 Task: Font style For heading Use Carlito with Light dark cornflower blue 2 colour & bold. font size for heading '18 Pt. 'Change the font style of data to Liberation Sansand font size to  16 Pt. Change the alignment of both headline & data to  Align left. In the sheet  auditingSalesBySKU_2023
Action: Mouse moved to (6, 21)
Screenshot: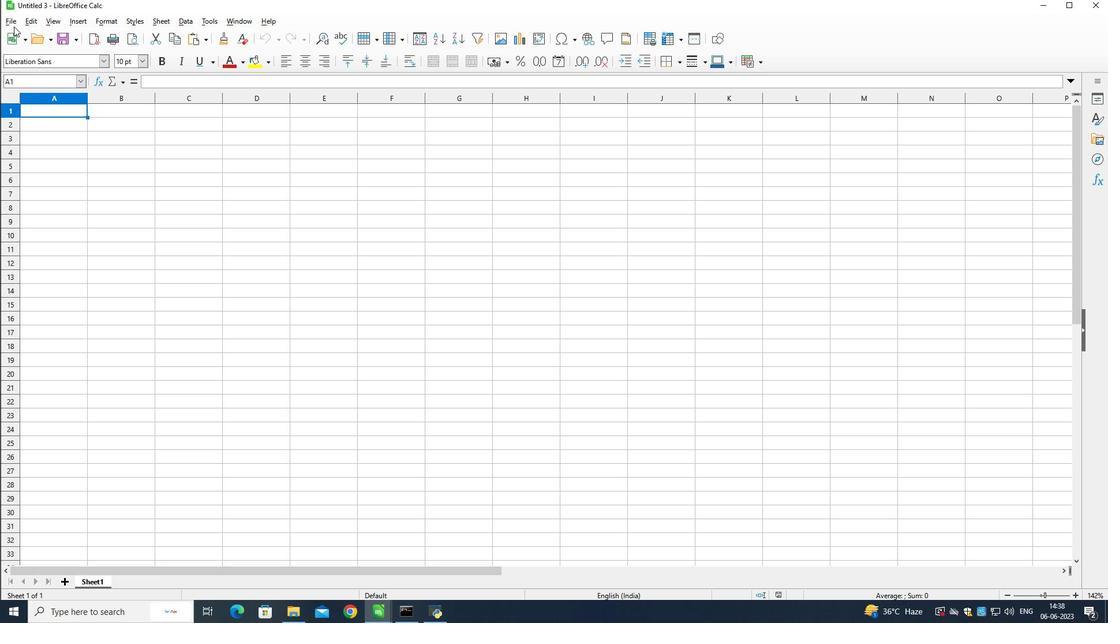 
Action: Mouse pressed left at (6, 21)
Screenshot: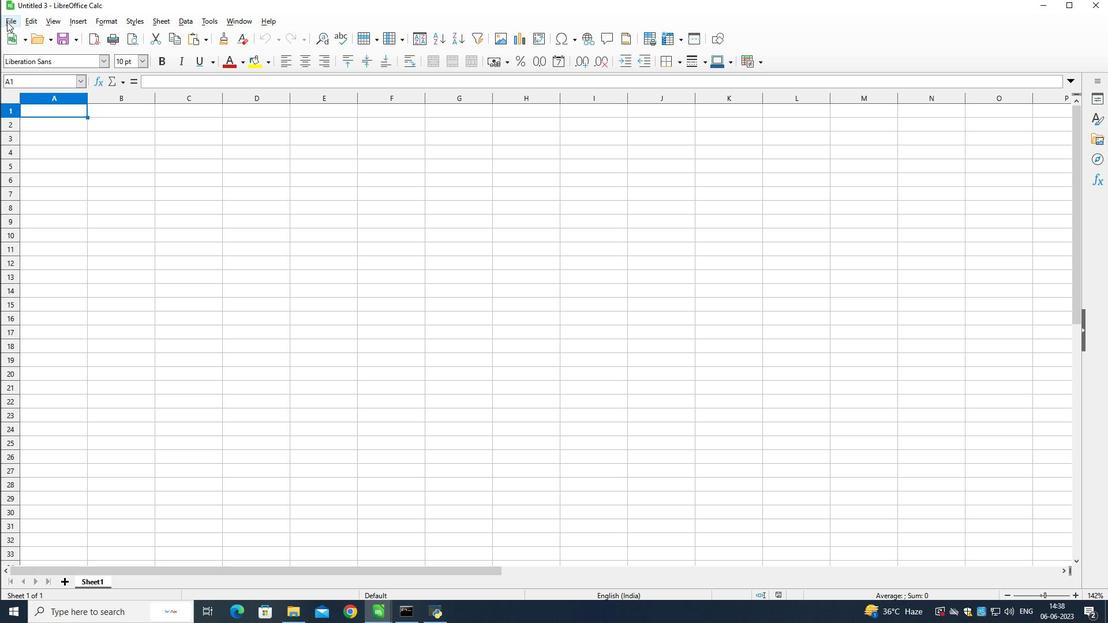 
Action: Mouse moved to (47, 137)
Screenshot: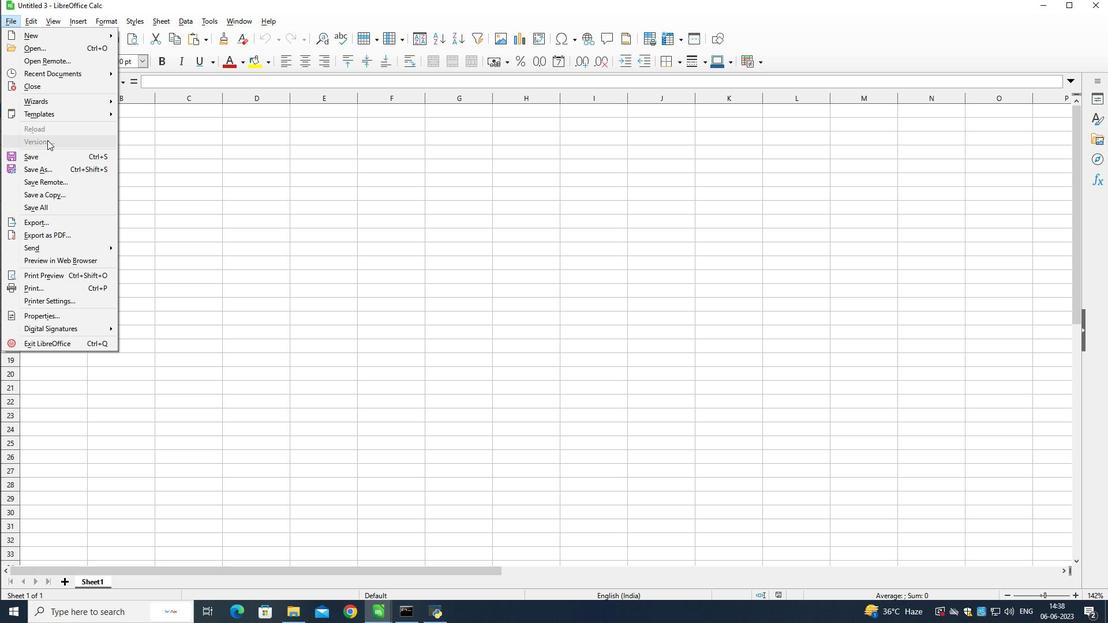 
Action: Mouse scrolled (47, 138) with delta (0, 0)
Screenshot: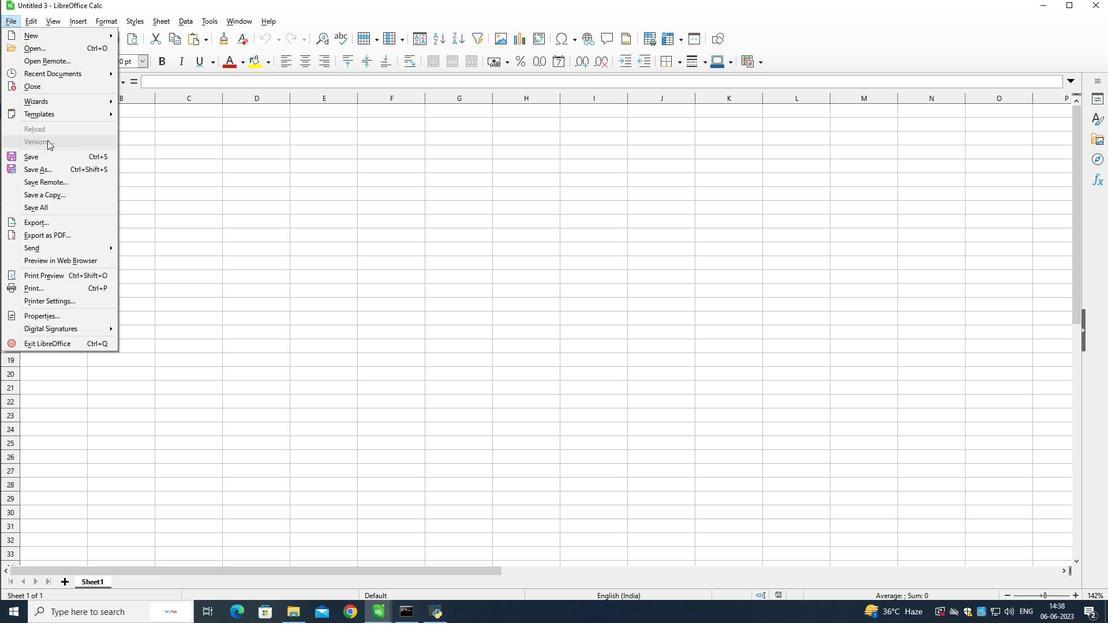 
Action: Mouse moved to (47, 137)
Screenshot: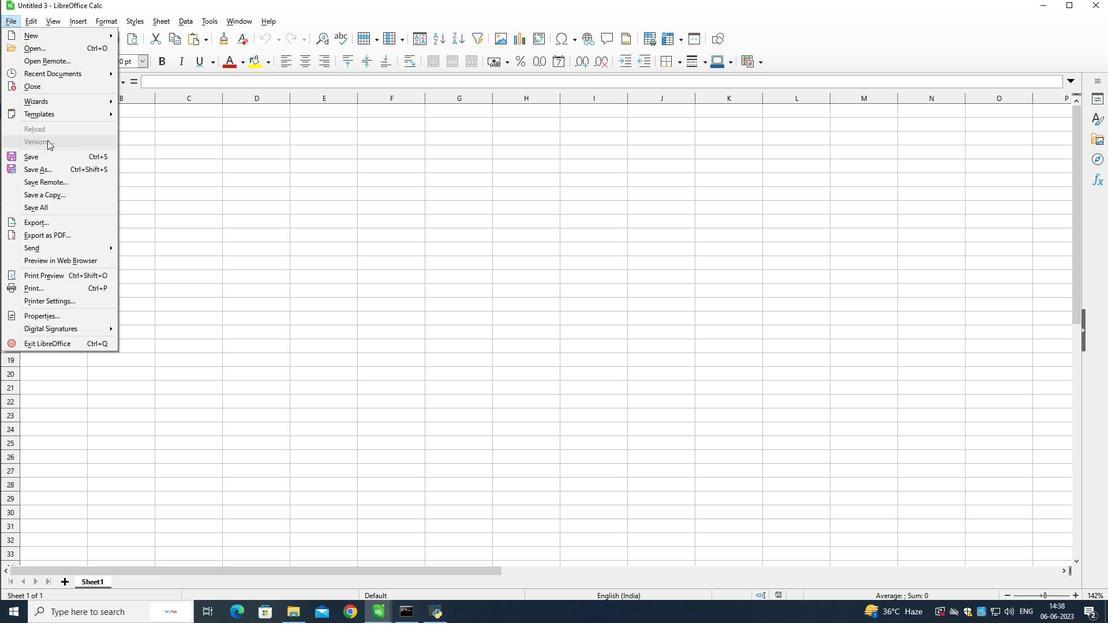 
Action: Mouse scrolled (47, 137) with delta (0, 0)
Screenshot: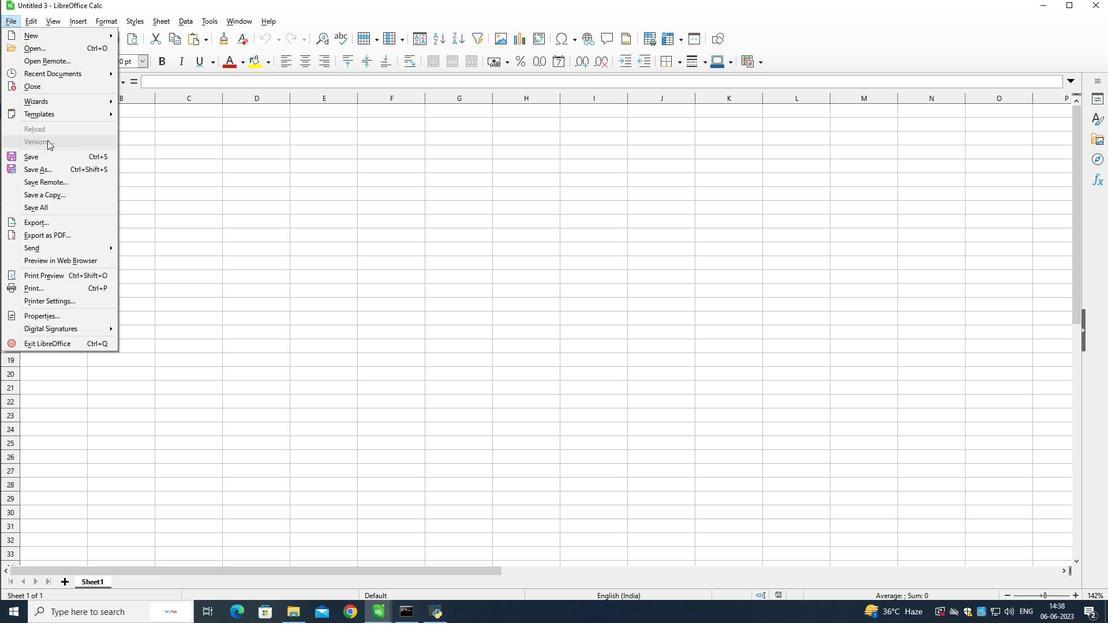
Action: Mouse scrolled (47, 137) with delta (0, 0)
Screenshot: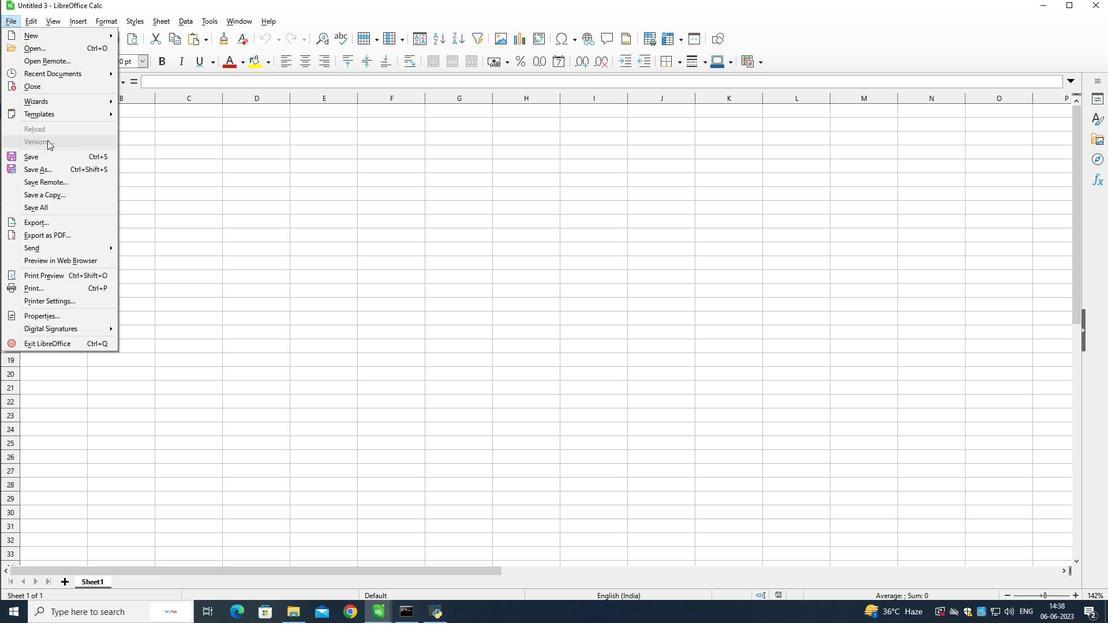 
Action: Mouse moved to (48, 51)
Screenshot: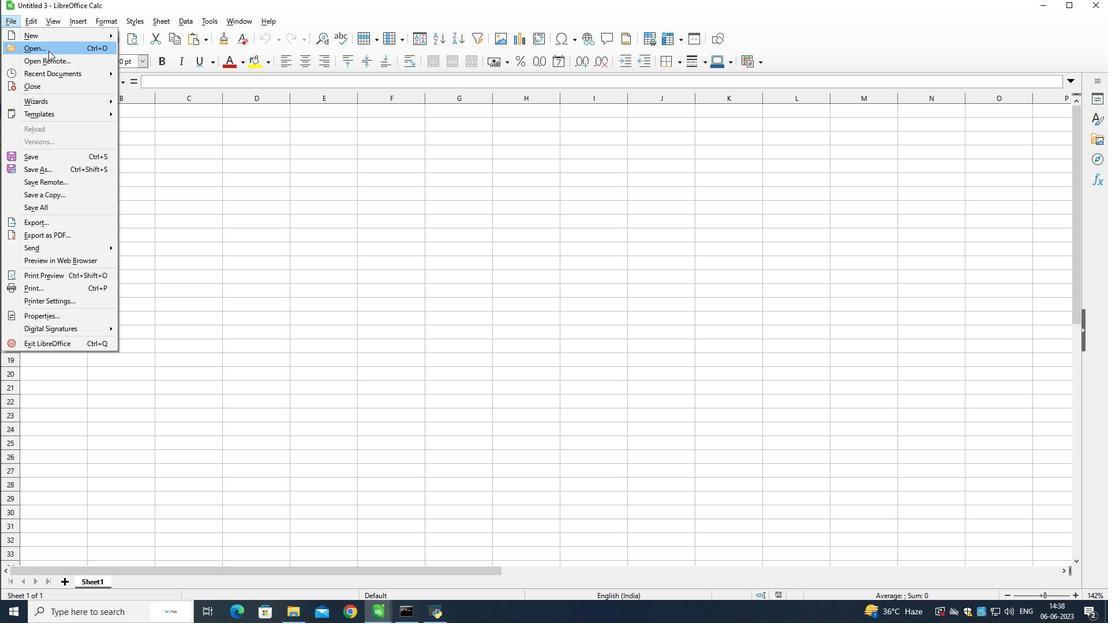 
Action: Mouse pressed left at (48, 51)
Screenshot: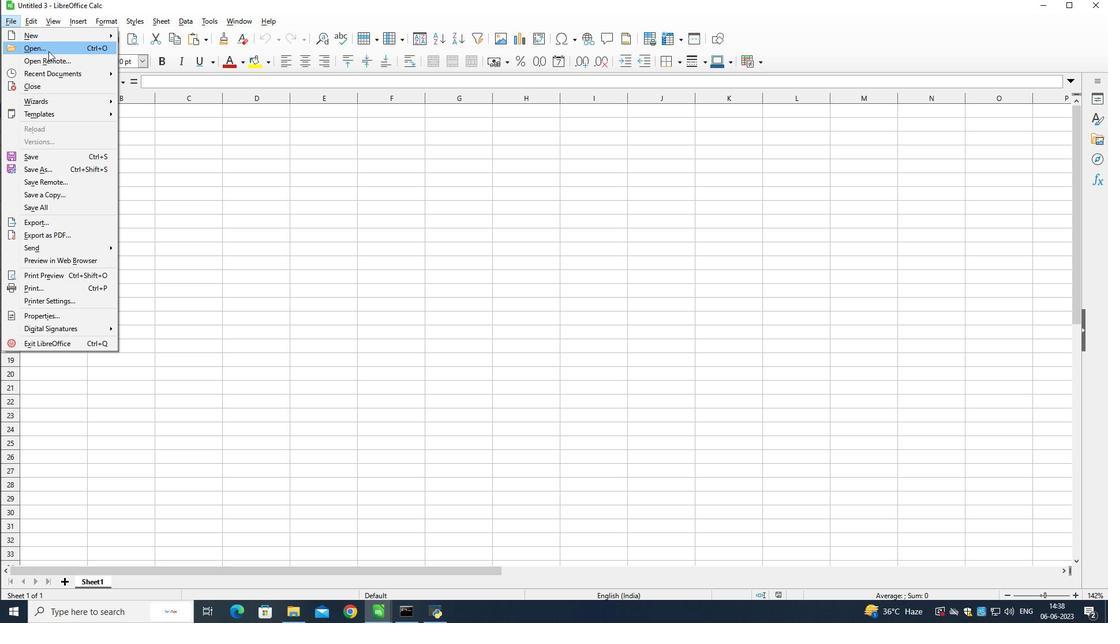 
Action: Mouse moved to (51, 110)
Screenshot: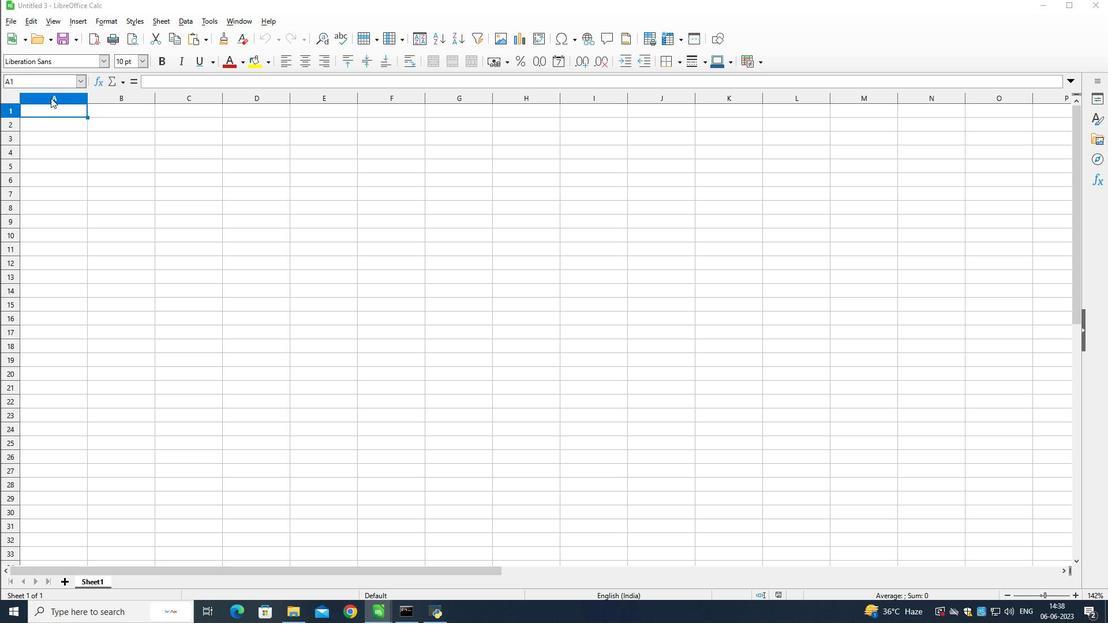 
Action: Mouse scrolled (51, 110) with delta (0, 0)
Screenshot: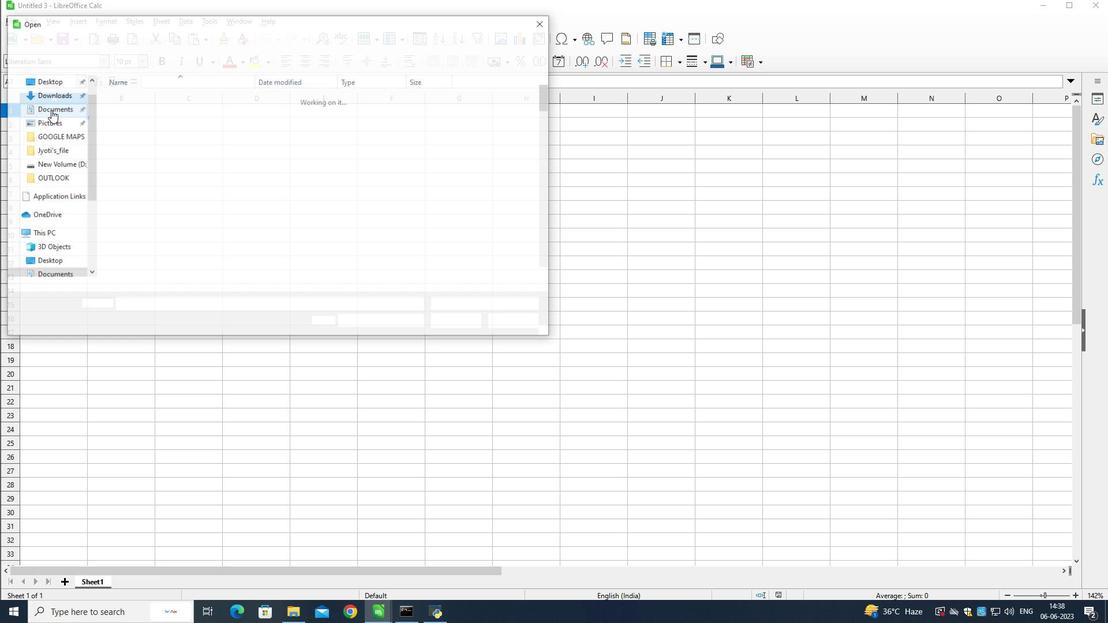 
Action: Mouse scrolled (51, 110) with delta (0, 0)
Screenshot: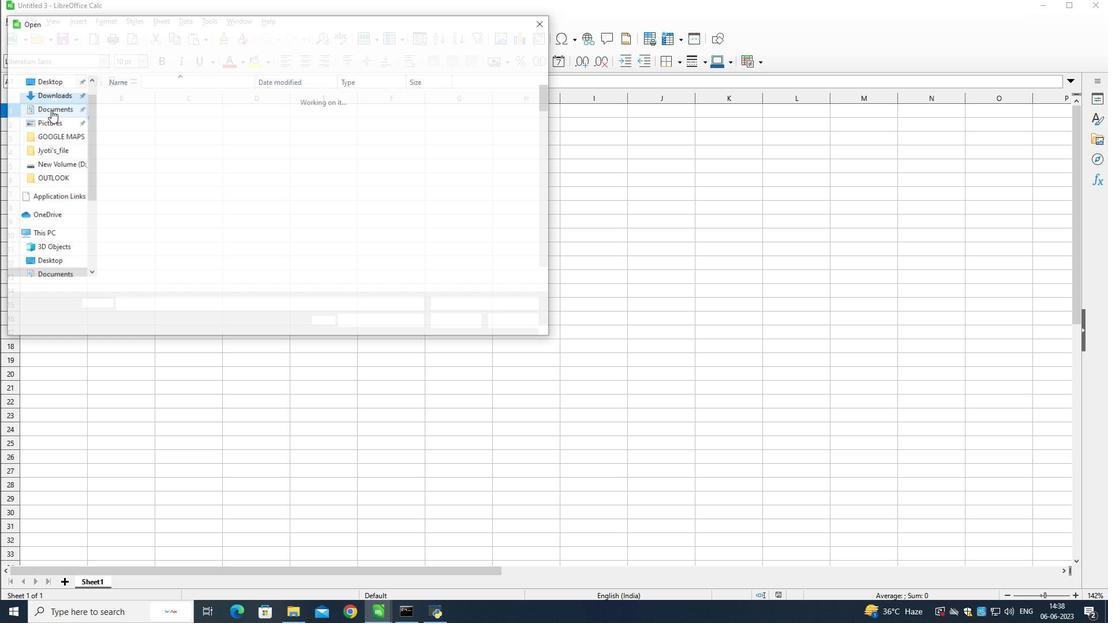 
Action: Mouse scrolled (51, 110) with delta (0, 0)
Screenshot: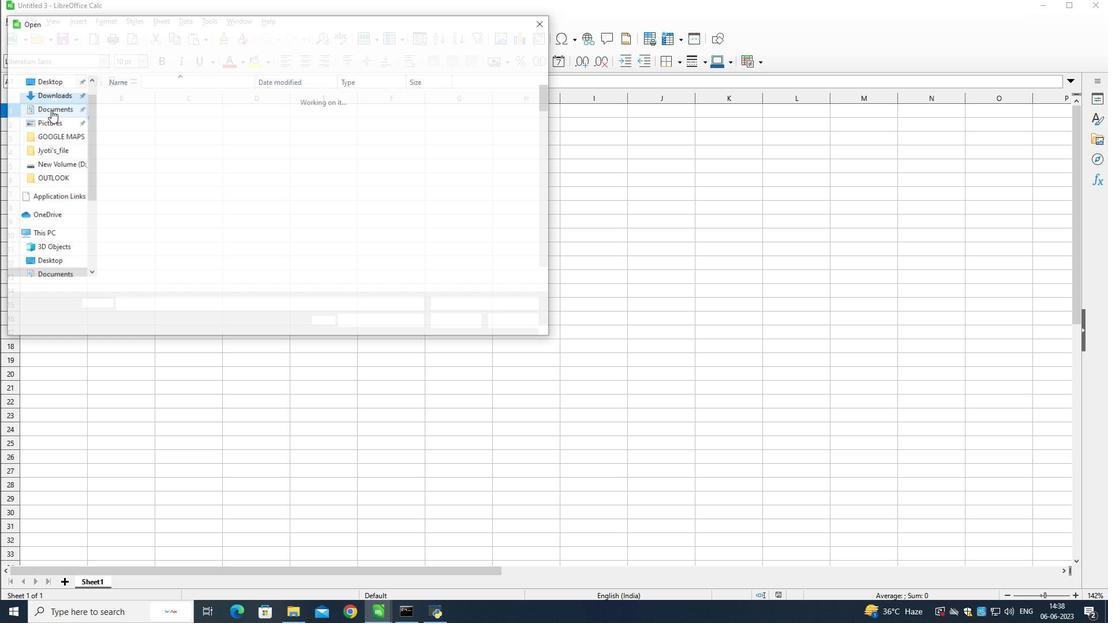 
Action: Mouse scrolled (51, 110) with delta (0, 0)
Screenshot: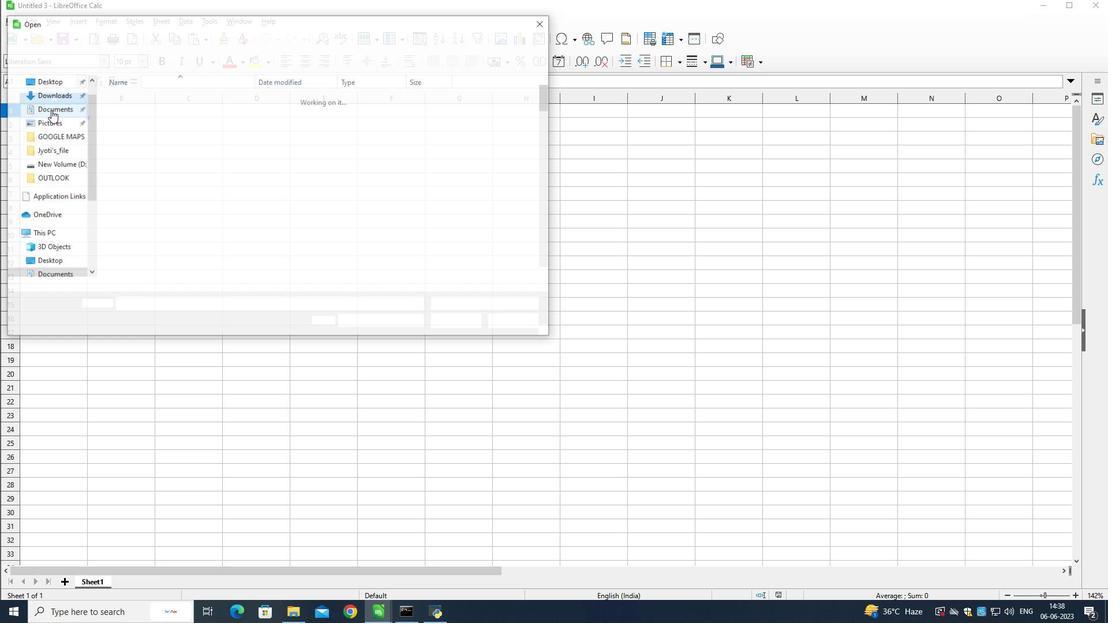 
Action: Mouse scrolled (51, 110) with delta (0, 0)
Screenshot: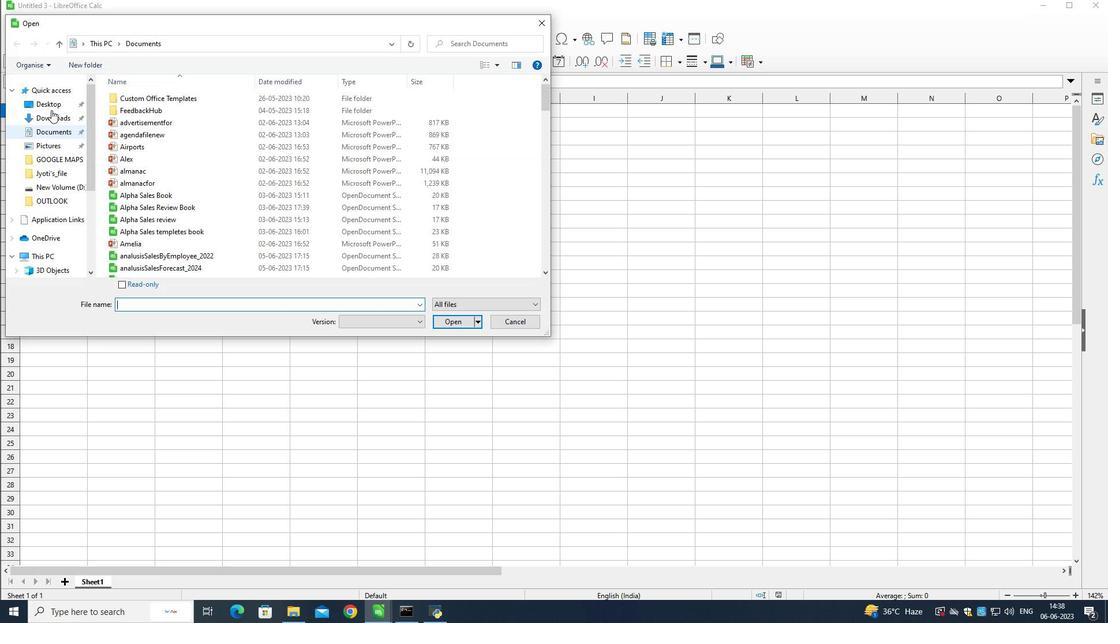 
Action: Mouse scrolled (51, 110) with delta (0, 0)
Screenshot: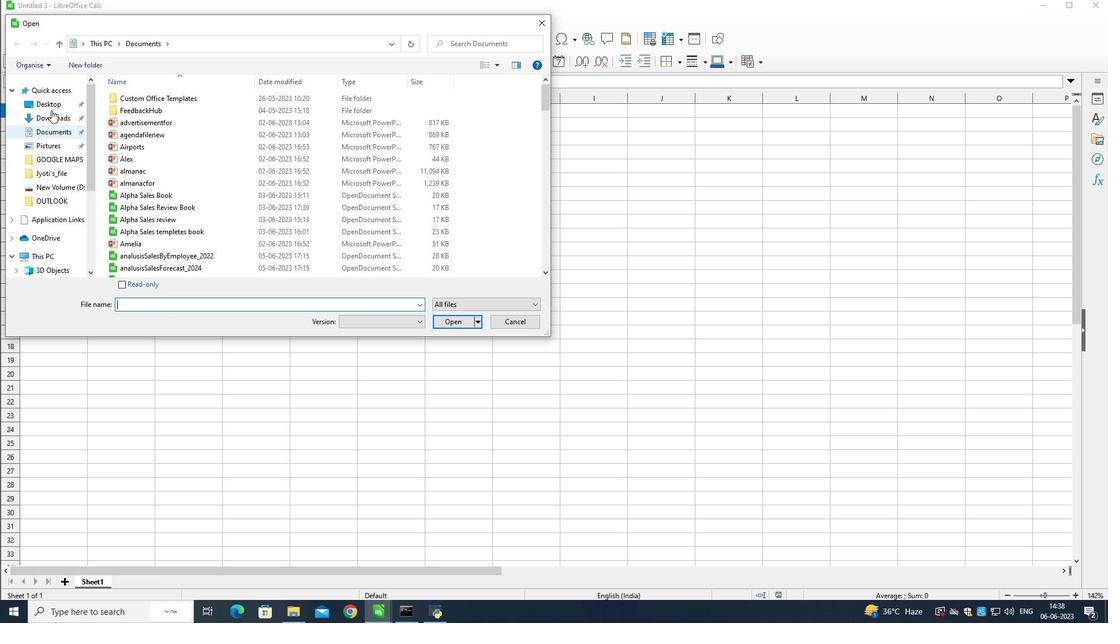 
Action: Mouse scrolled (51, 110) with delta (0, 0)
Screenshot: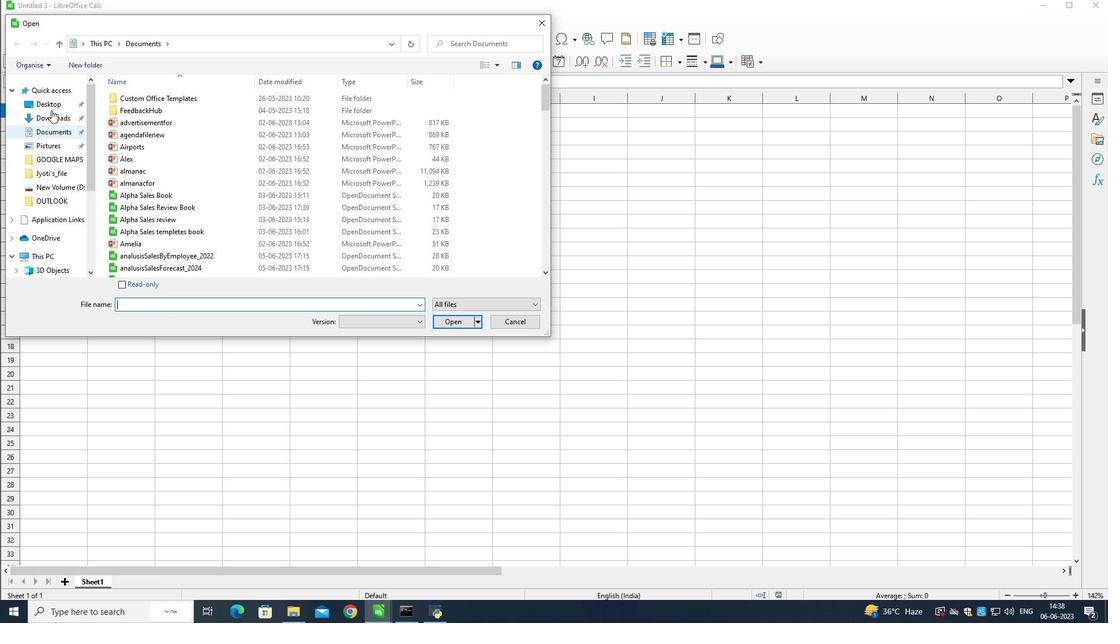 
Action: Mouse scrolled (51, 110) with delta (0, 0)
Screenshot: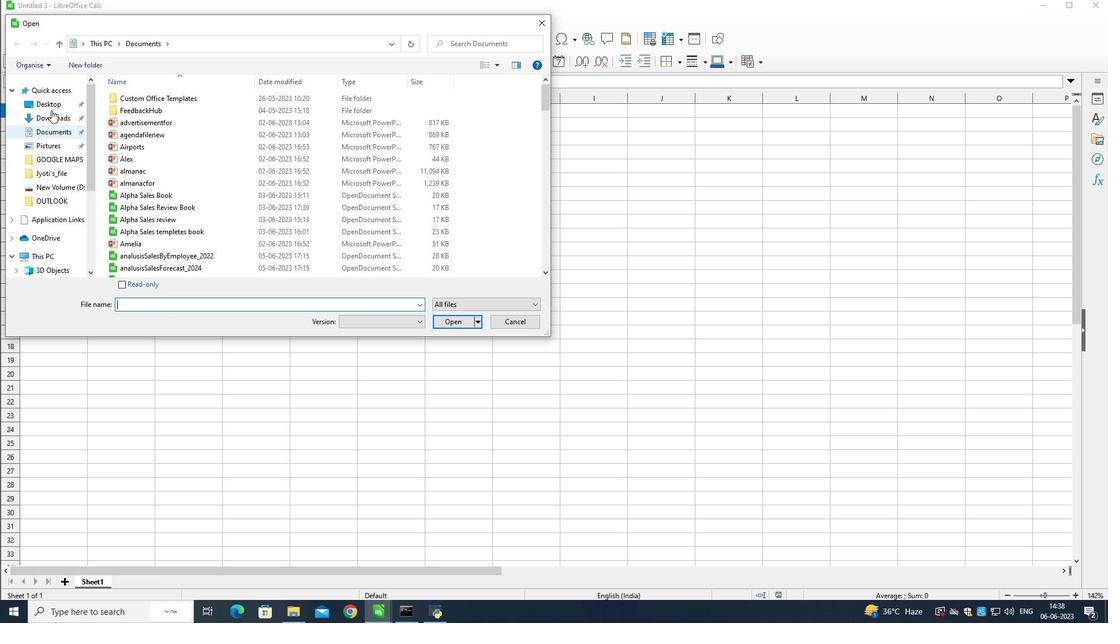 
Action: Mouse moved to (51, 110)
Screenshot: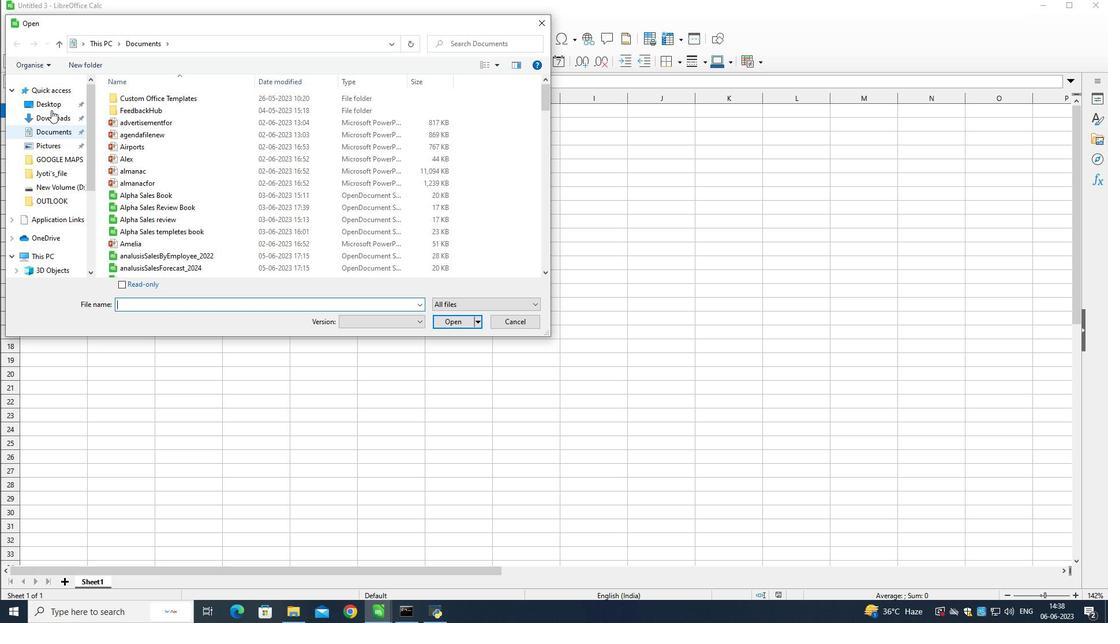 
Action: Mouse scrolled (51, 110) with delta (0, 0)
Screenshot: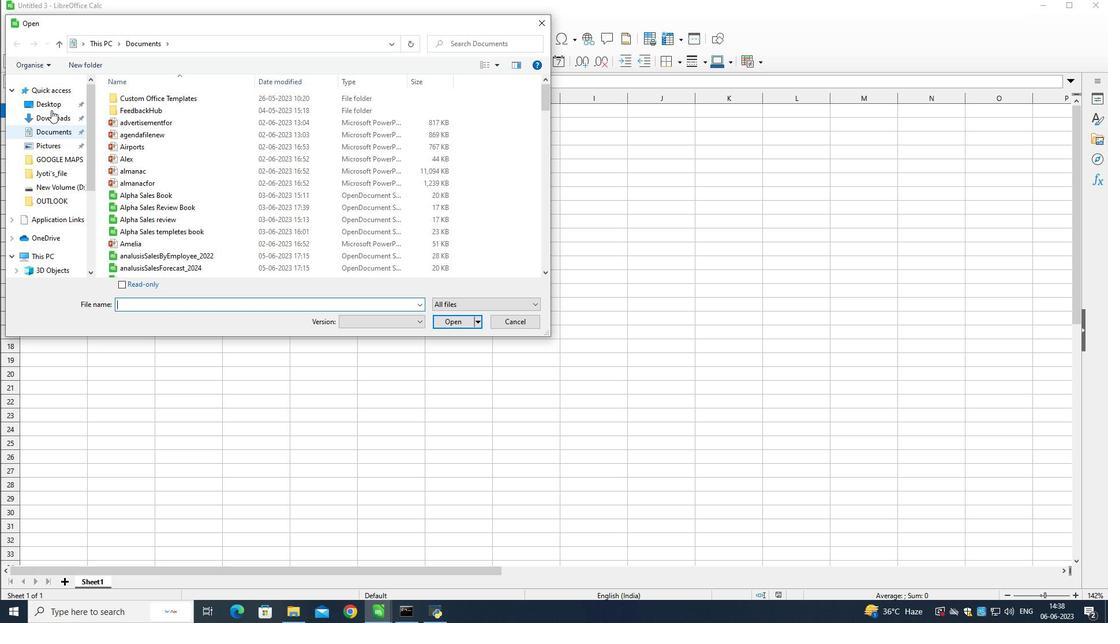 
Action: Mouse moved to (58, 88)
Screenshot: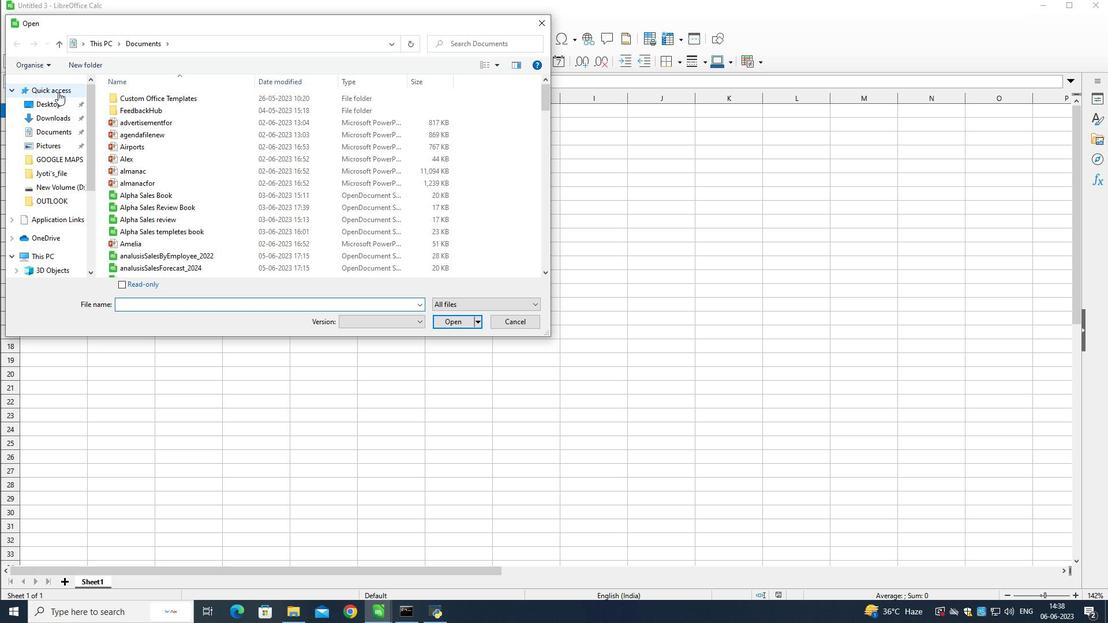 
Action: Mouse pressed left at (58, 88)
Screenshot: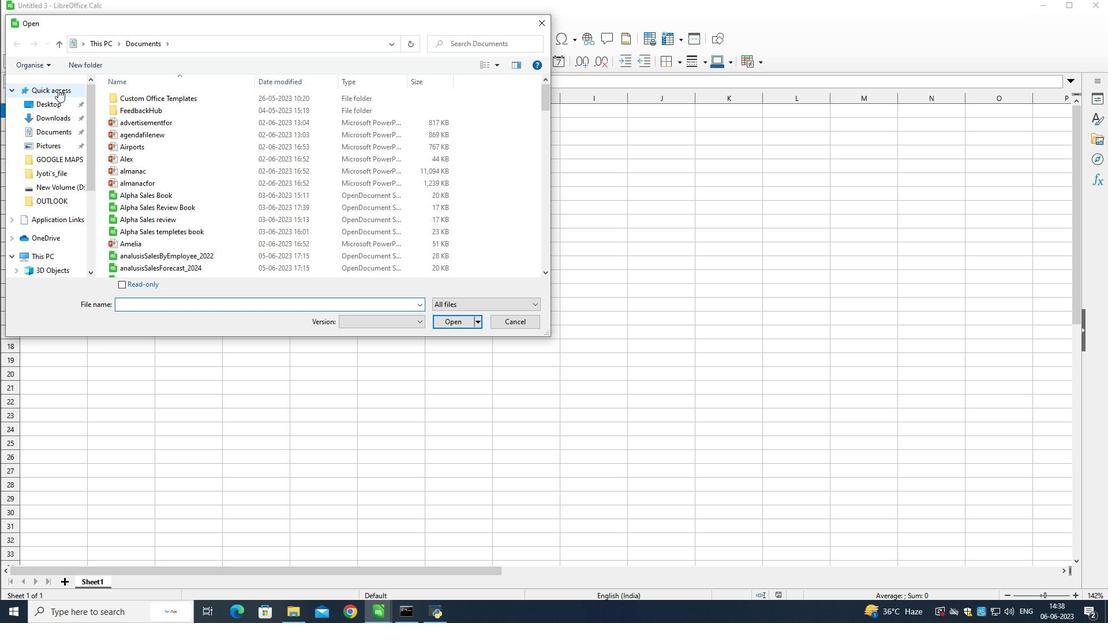 
Action: Mouse moved to (273, 240)
Screenshot: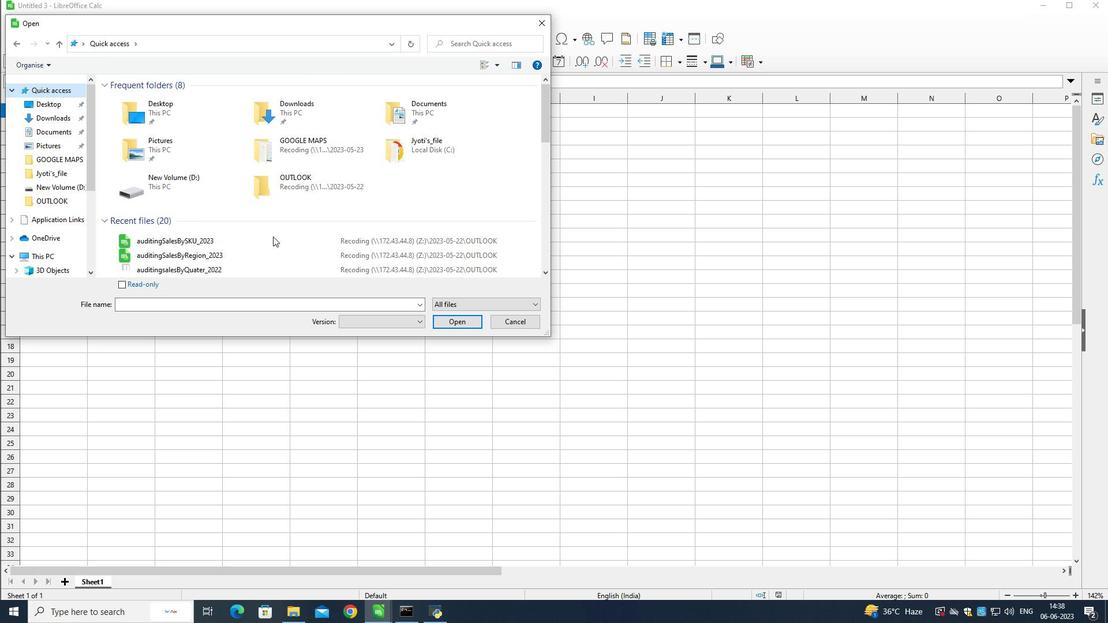 
Action: Mouse pressed left at (273, 240)
Screenshot: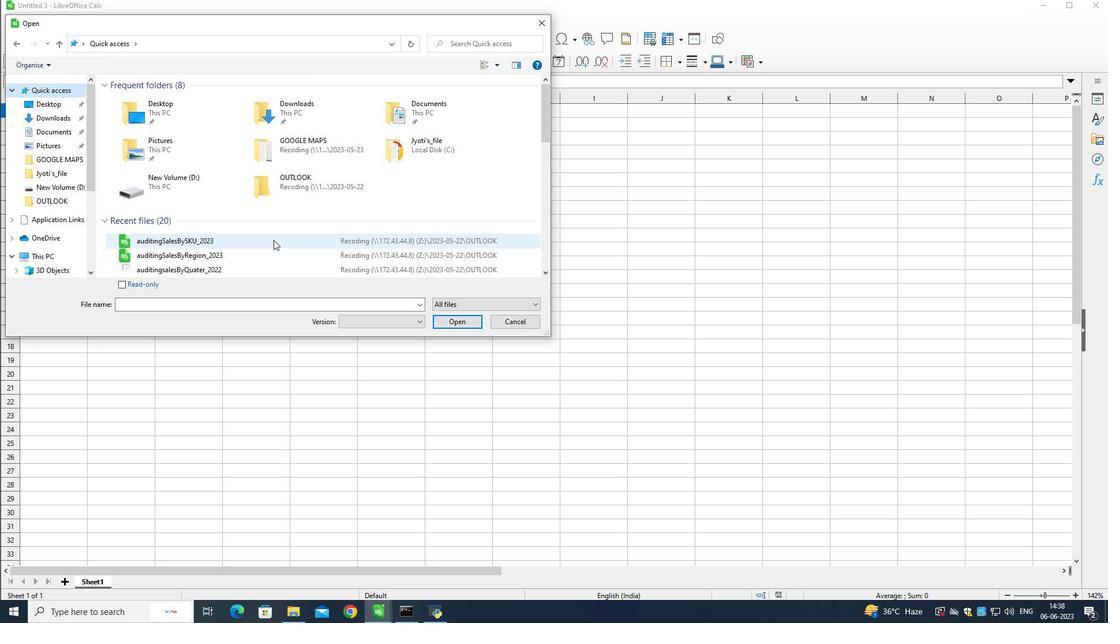 
Action: Mouse moved to (438, 322)
Screenshot: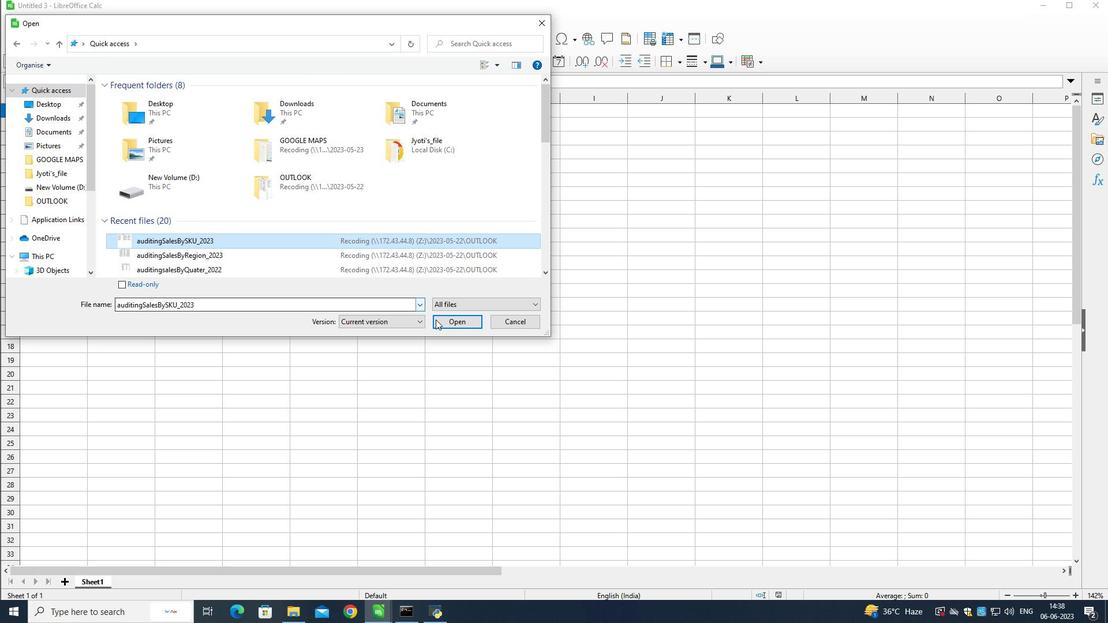 
Action: Mouse pressed left at (438, 322)
Screenshot: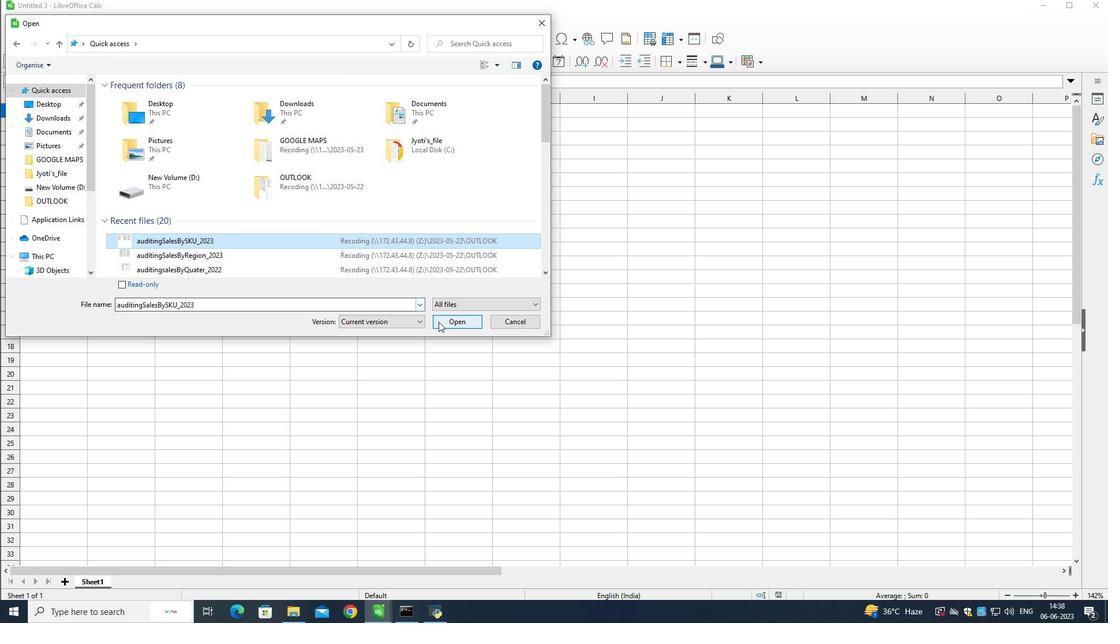 
Action: Mouse moved to (117, 109)
Screenshot: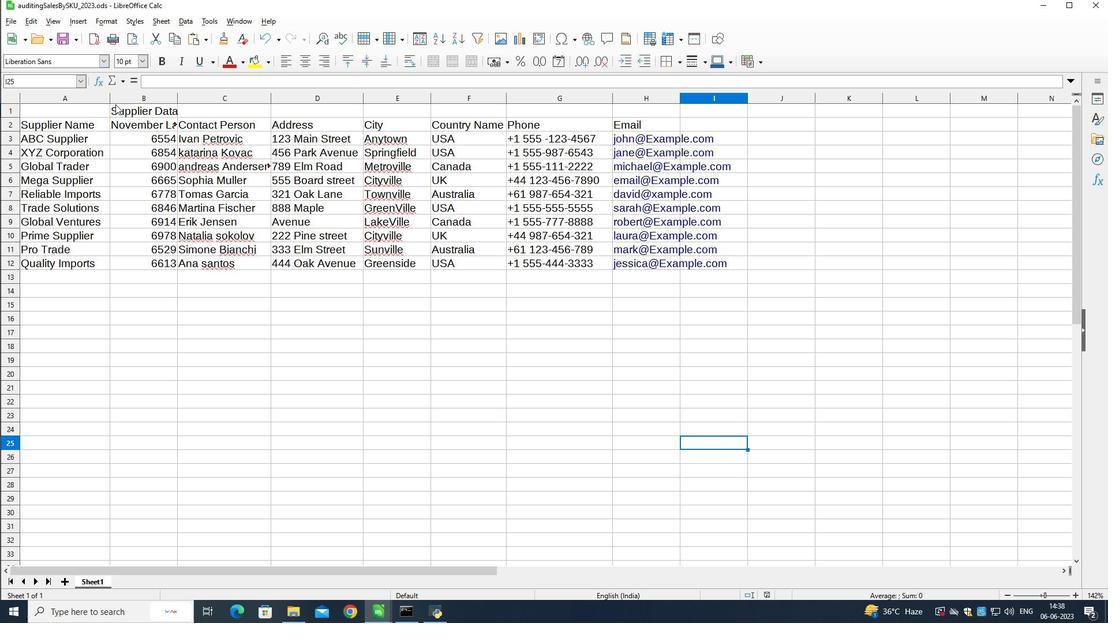 
Action: Mouse pressed left at (117, 109)
Screenshot: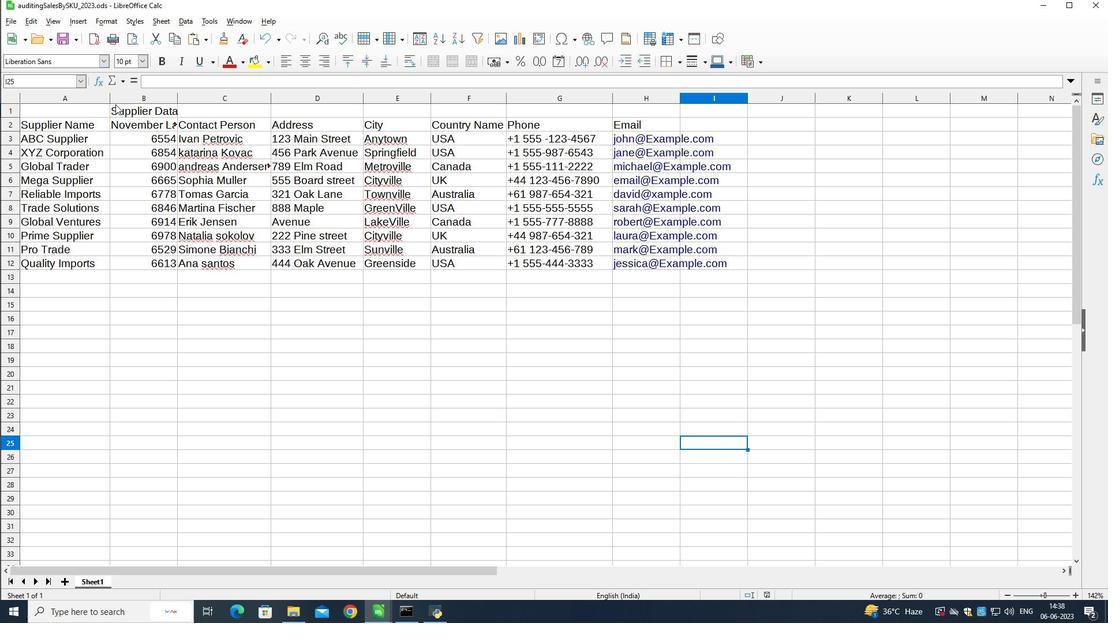 
Action: Mouse pressed left at (117, 109)
Screenshot: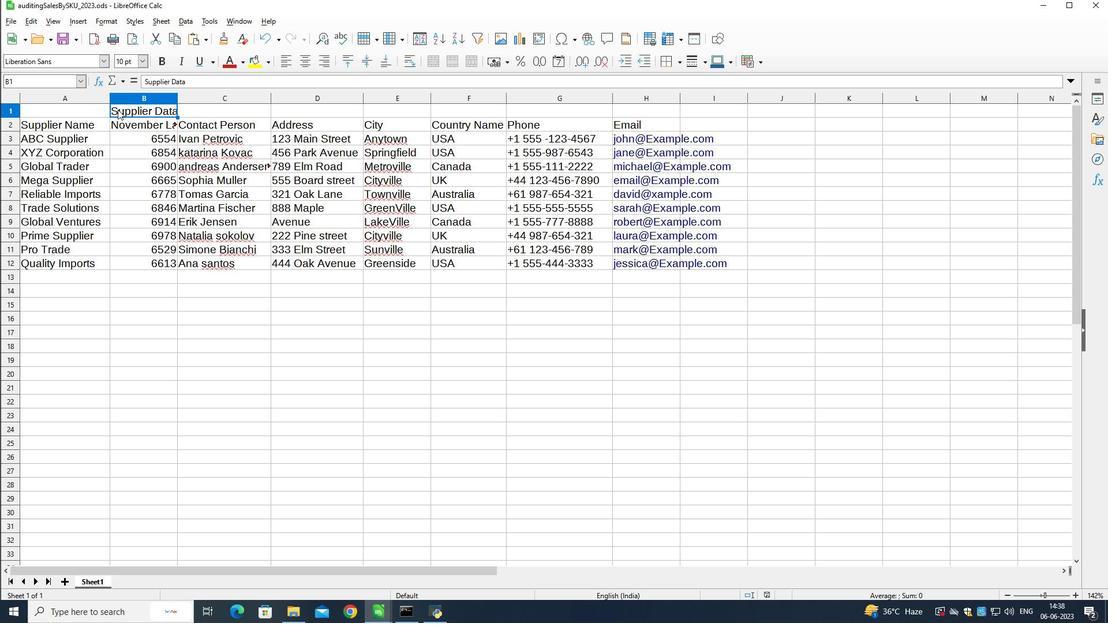 
Action: Mouse pressed left at (117, 109)
Screenshot: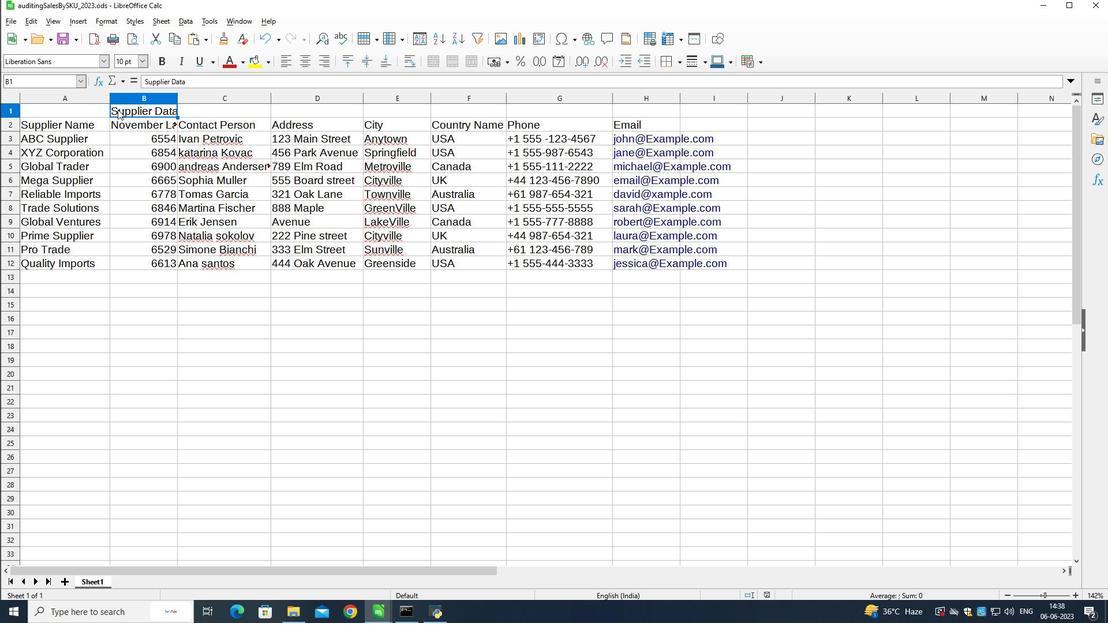 
Action: Mouse moved to (56, 58)
Screenshot: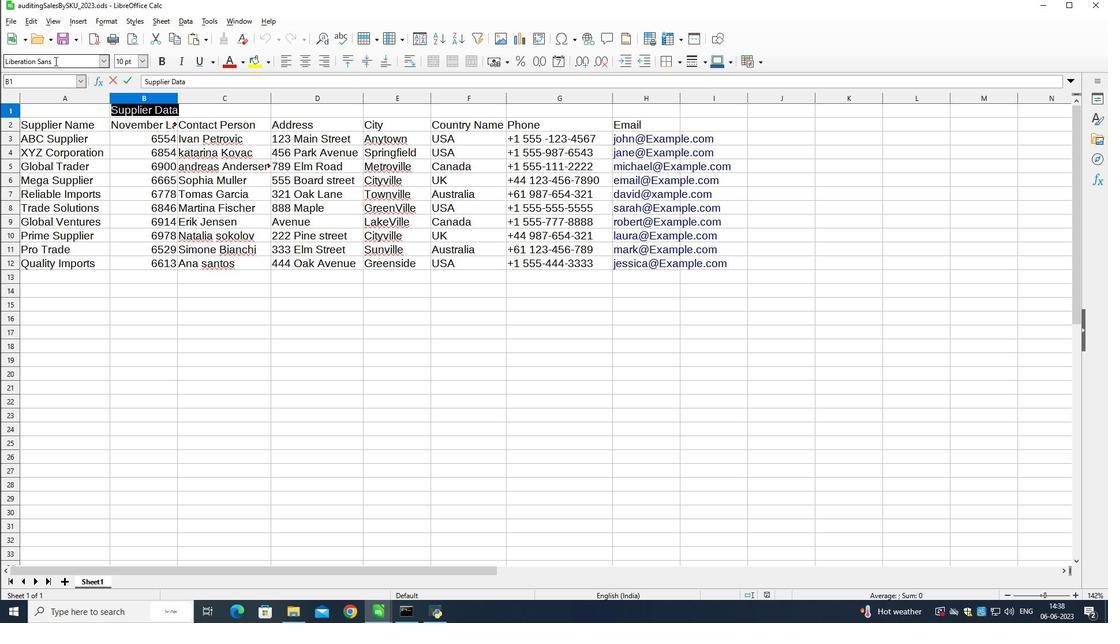 
Action: Mouse pressed left at (56, 58)
Screenshot: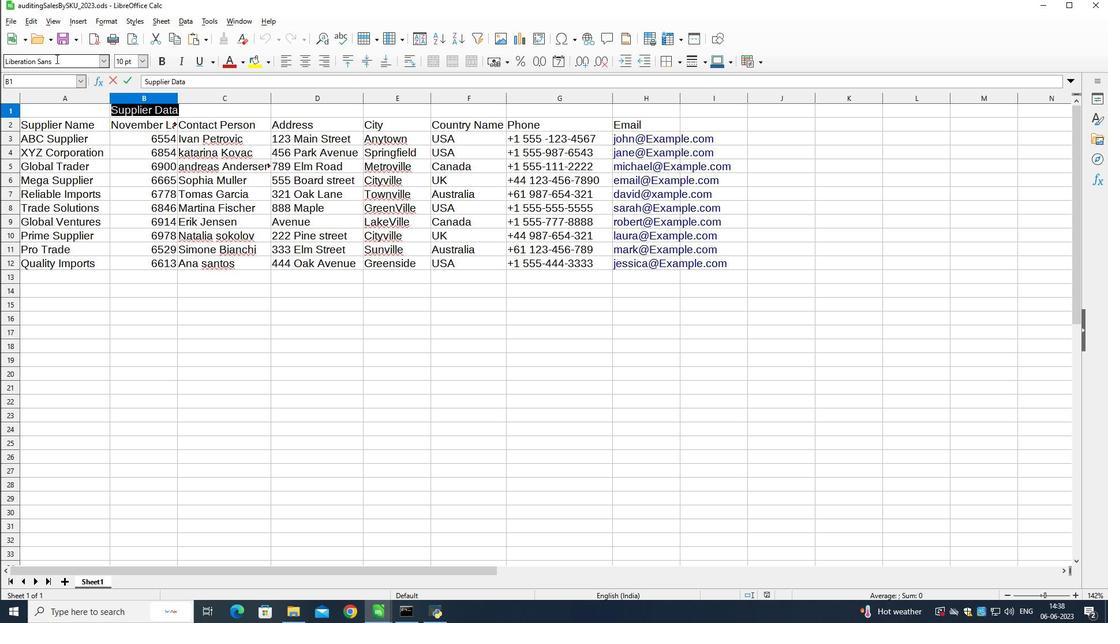 
Action: Mouse pressed left at (56, 58)
Screenshot: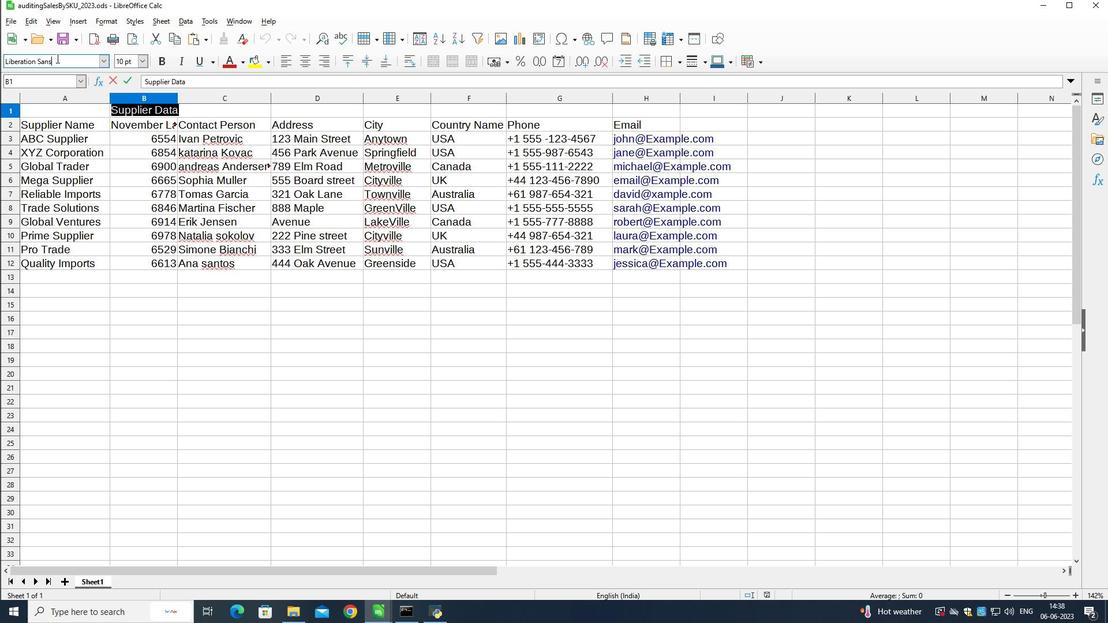 
Action: Mouse pressed left at (56, 58)
Screenshot: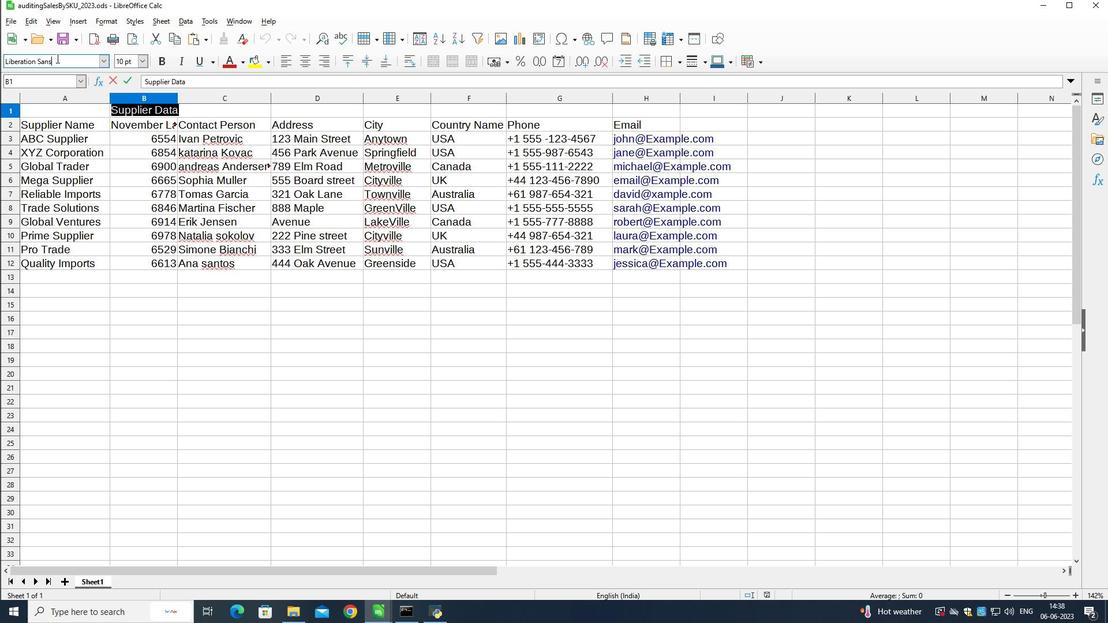 
Action: Key pressed carlito<Key.enter>
Screenshot: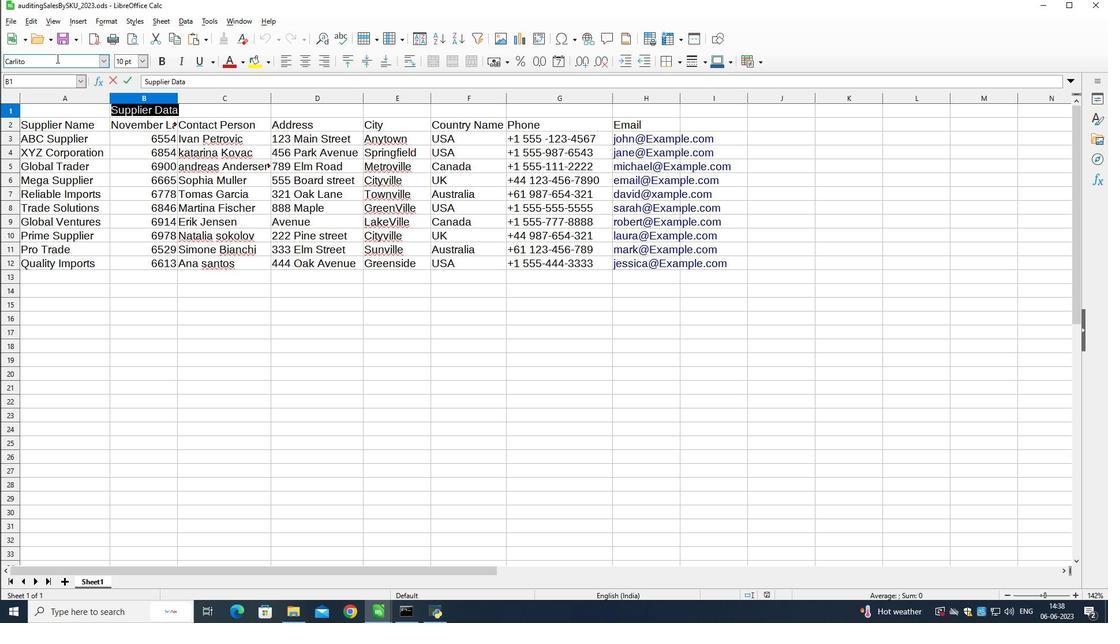 
Action: Mouse moved to (241, 65)
Screenshot: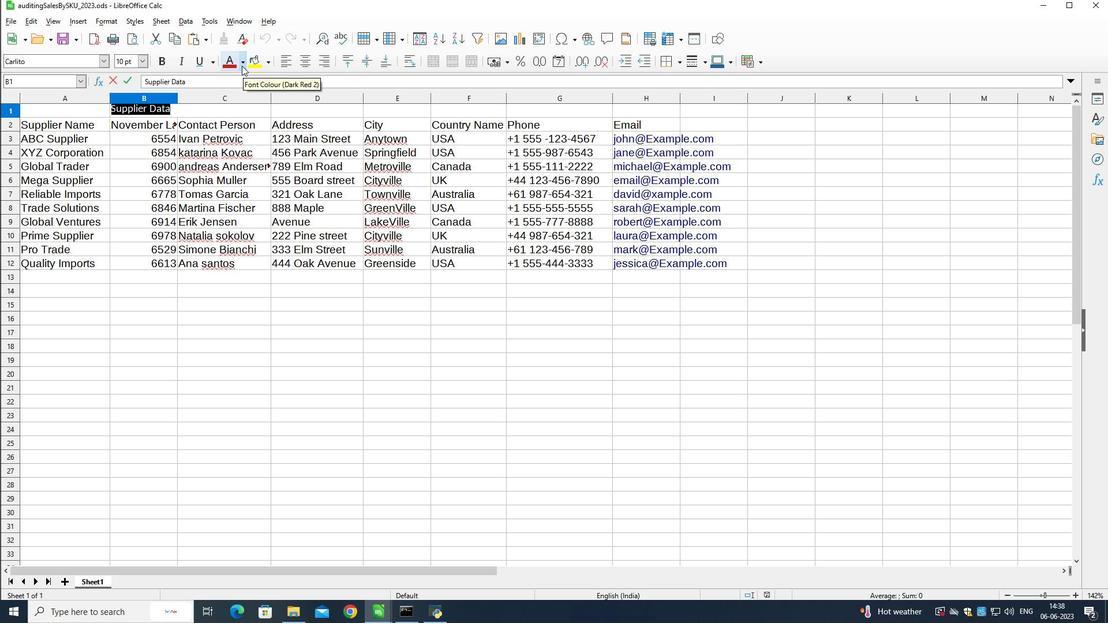 
Action: Mouse pressed left at (241, 65)
Screenshot: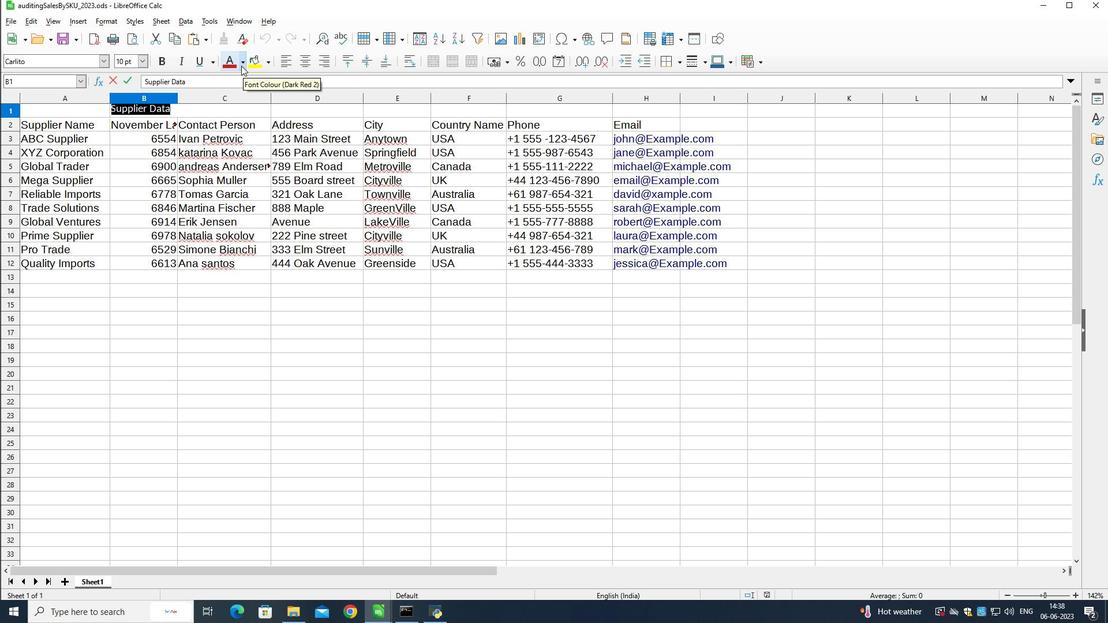 
Action: Mouse moved to (271, 251)
Screenshot: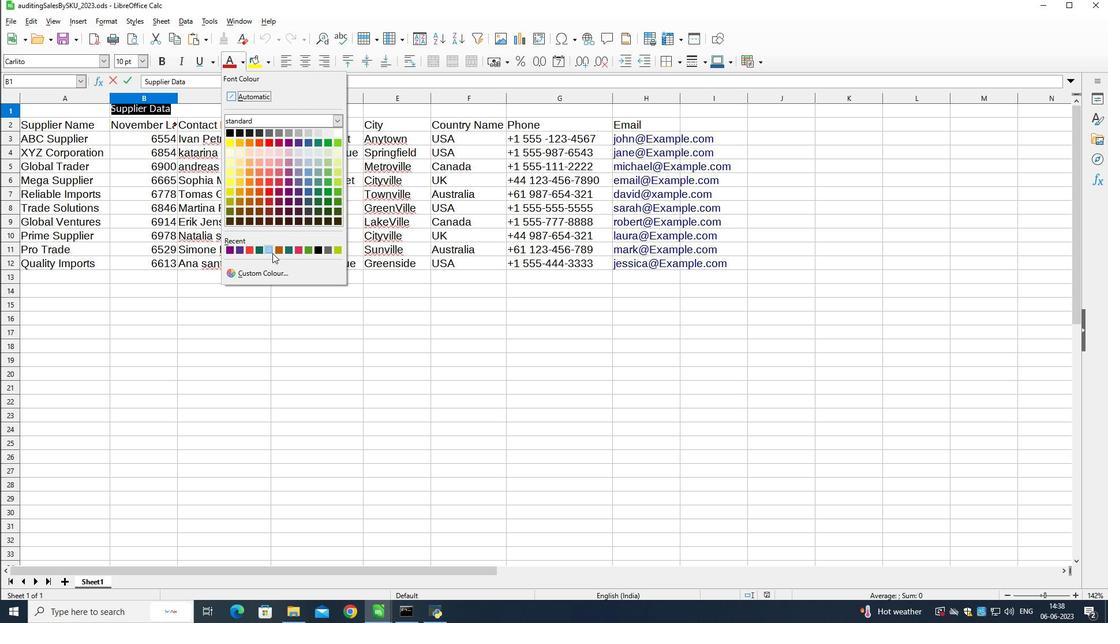 
Action: Mouse pressed left at (271, 251)
Screenshot: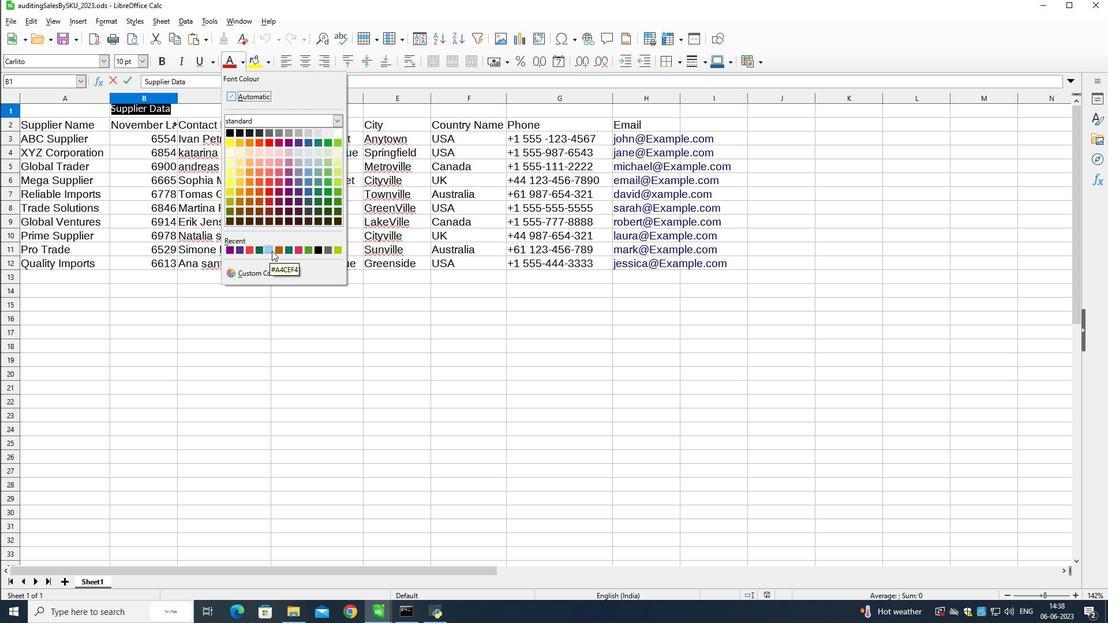 
Action: Mouse moved to (160, 60)
Screenshot: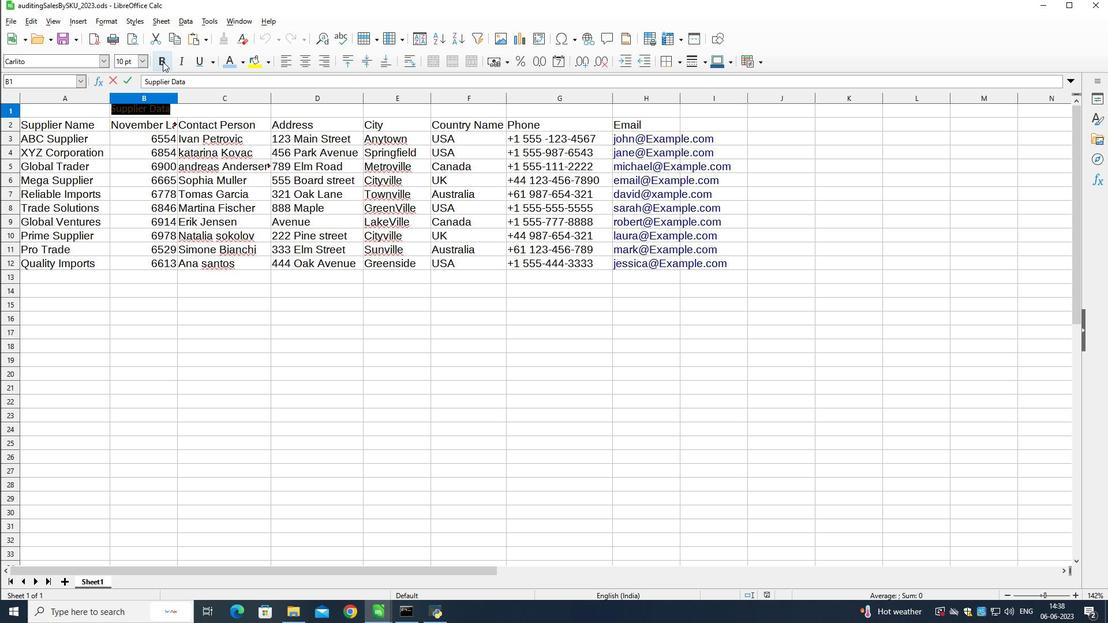 
Action: Mouse pressed left at (160, 60)
Screenshot: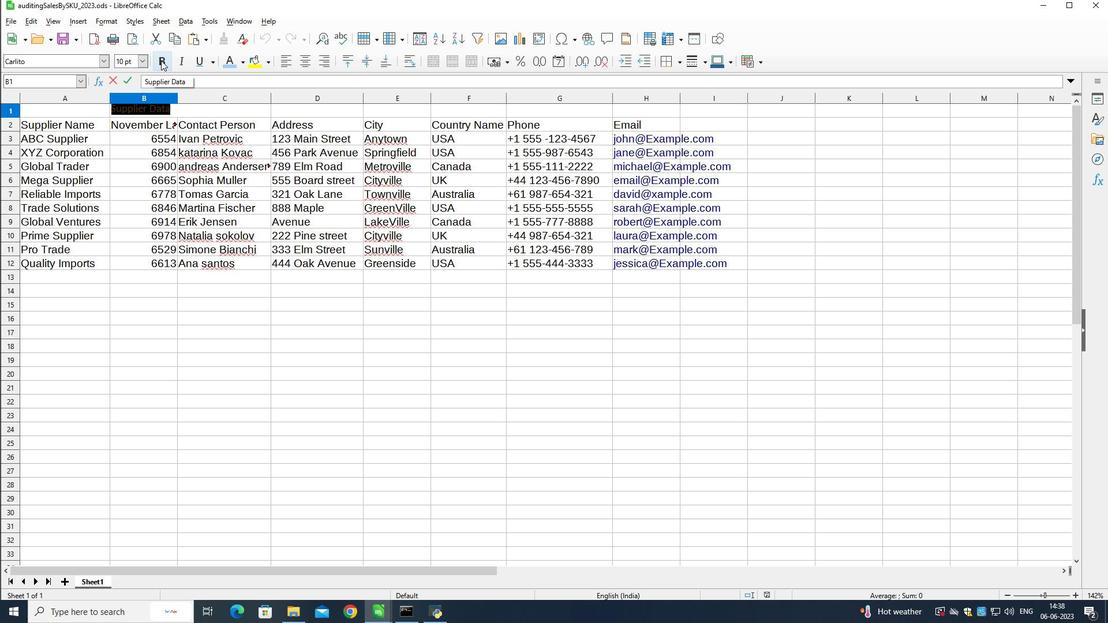 
Action: Mouse moved to (144, 62)
Screenshot: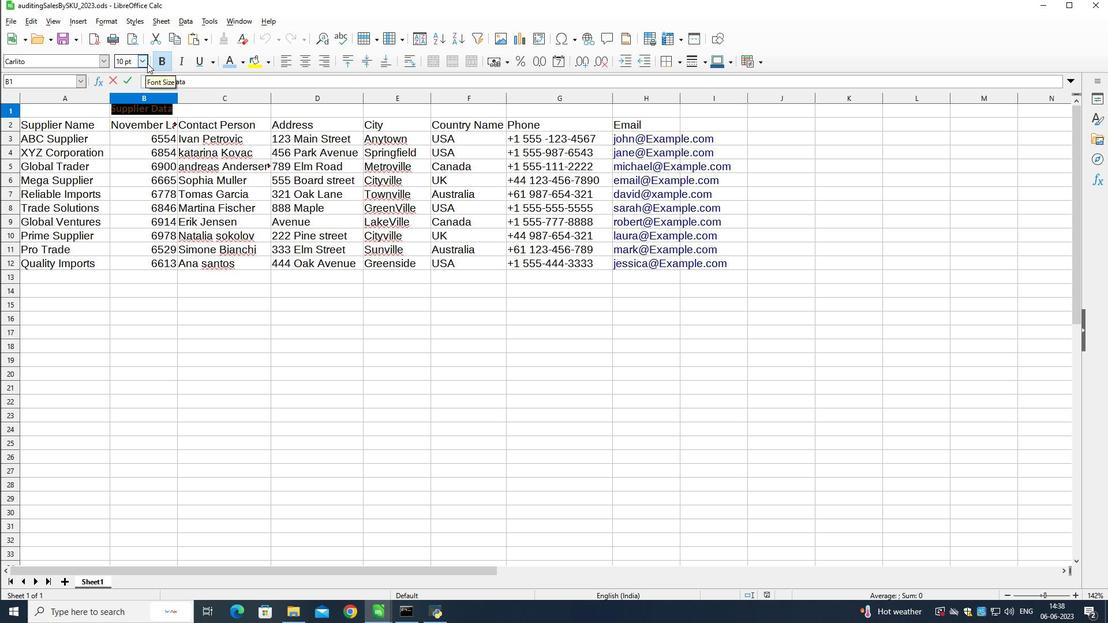 
Action: Mouse pressed left at (144, 62)
Screenshot: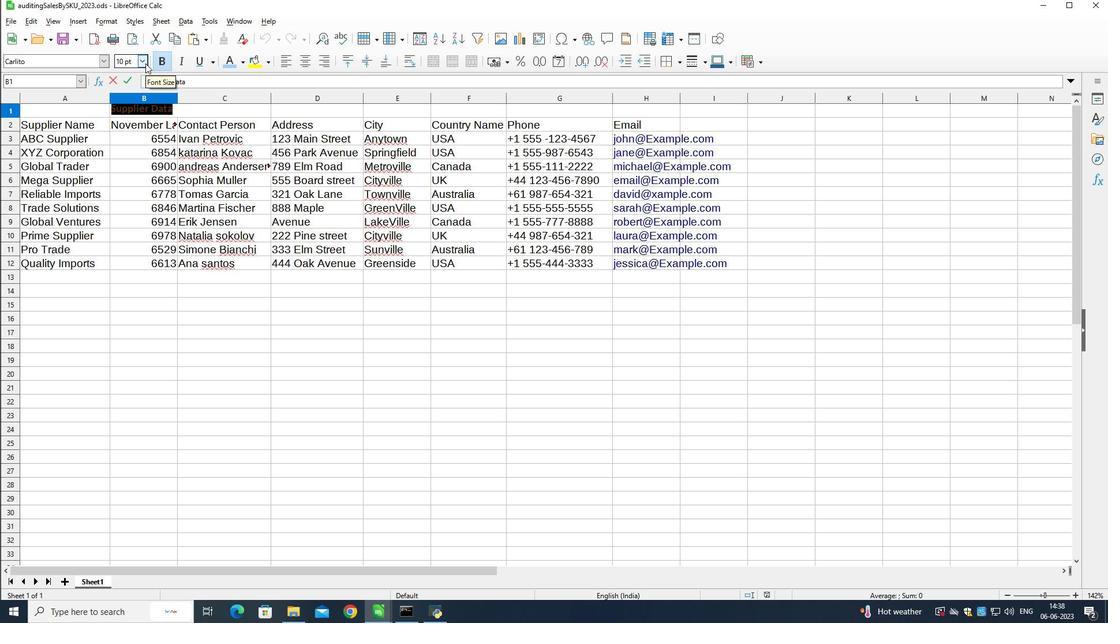 
Action: Mouse moved to (119, 194)
Screenshot: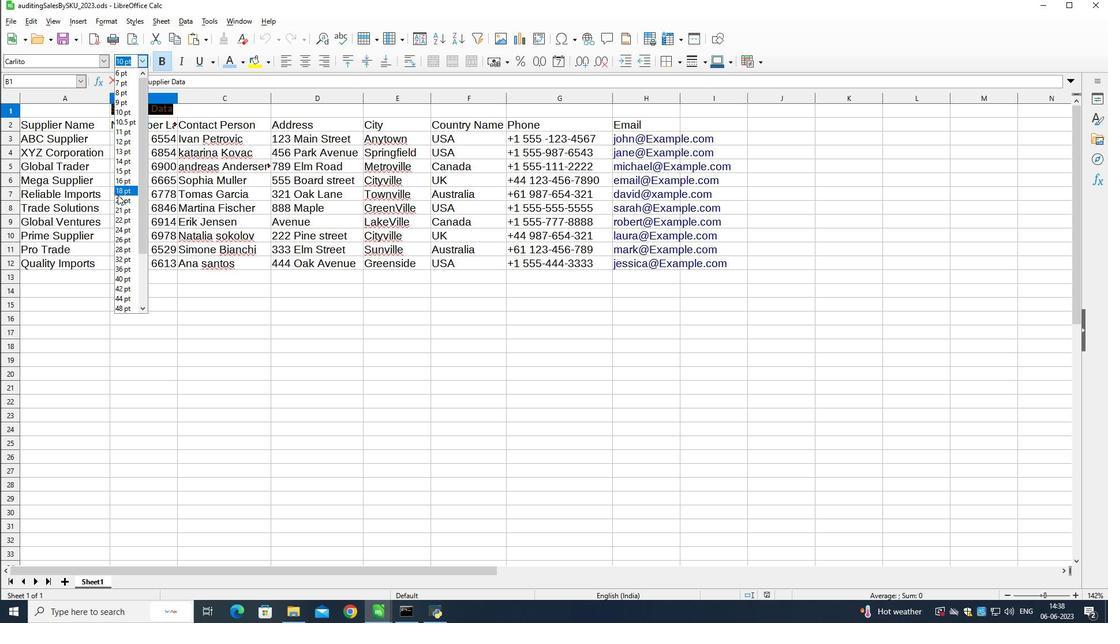 
Action: Mouse pressed left at (119, 194)
Screenshot: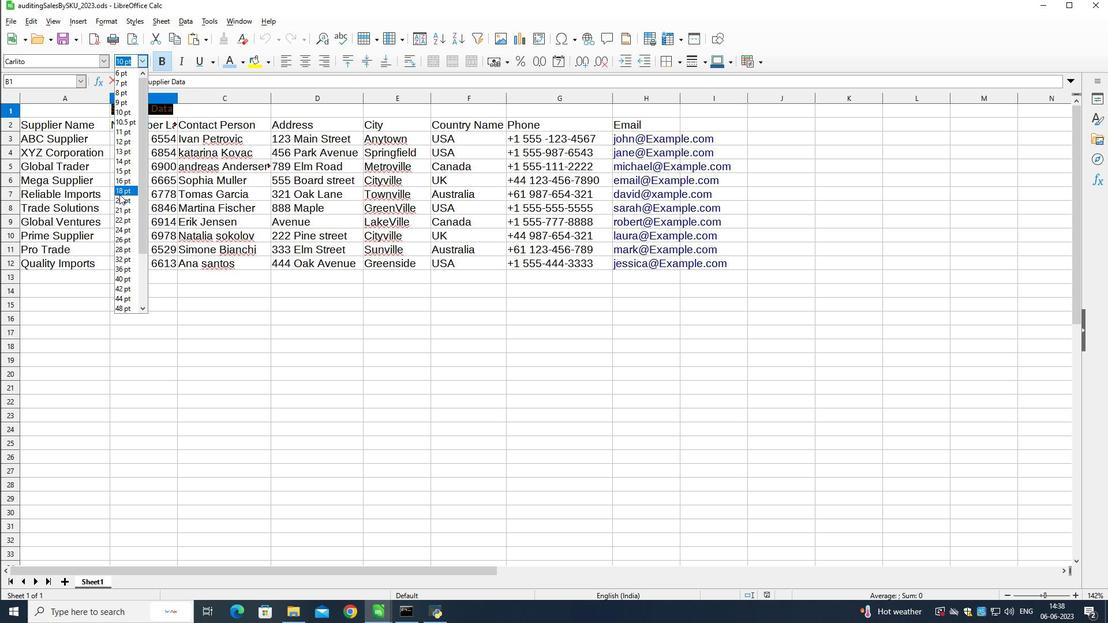 
Action: Mouse moved to (126, 214)
Screenshot: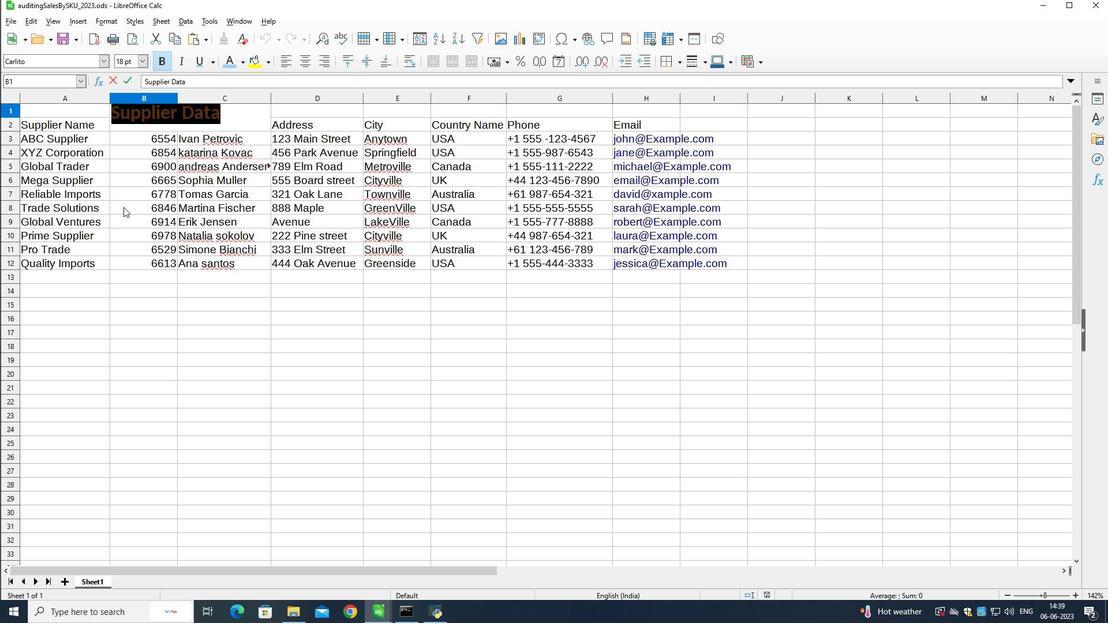 
Action: Mouse pressed left at (126, 214)
Screenshot: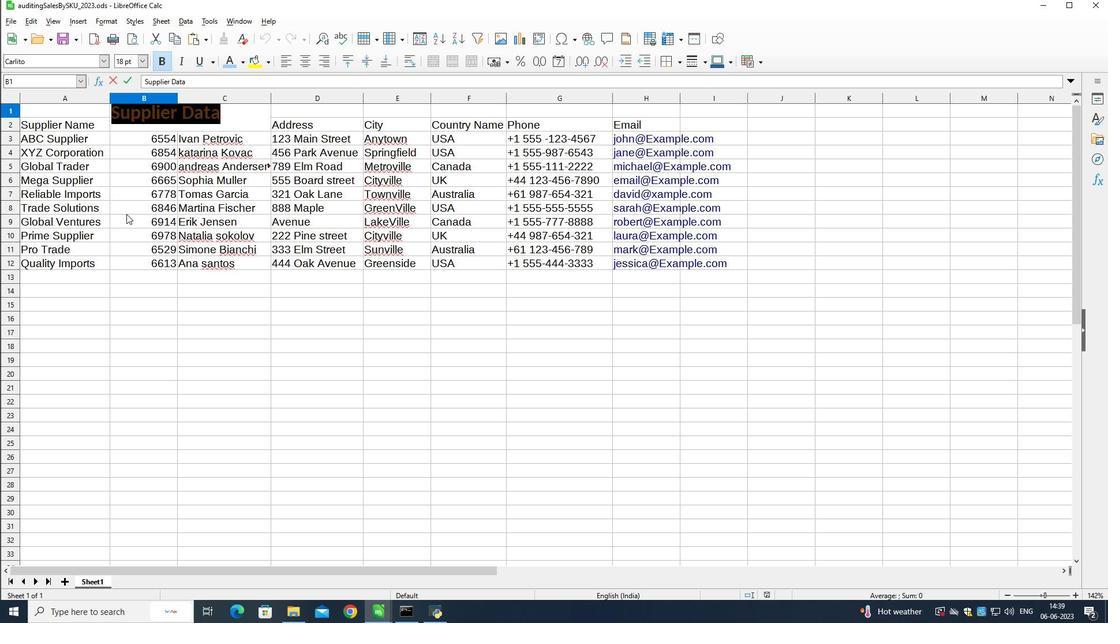 
Action: Mouse moved to (60, 133)
Screenshot: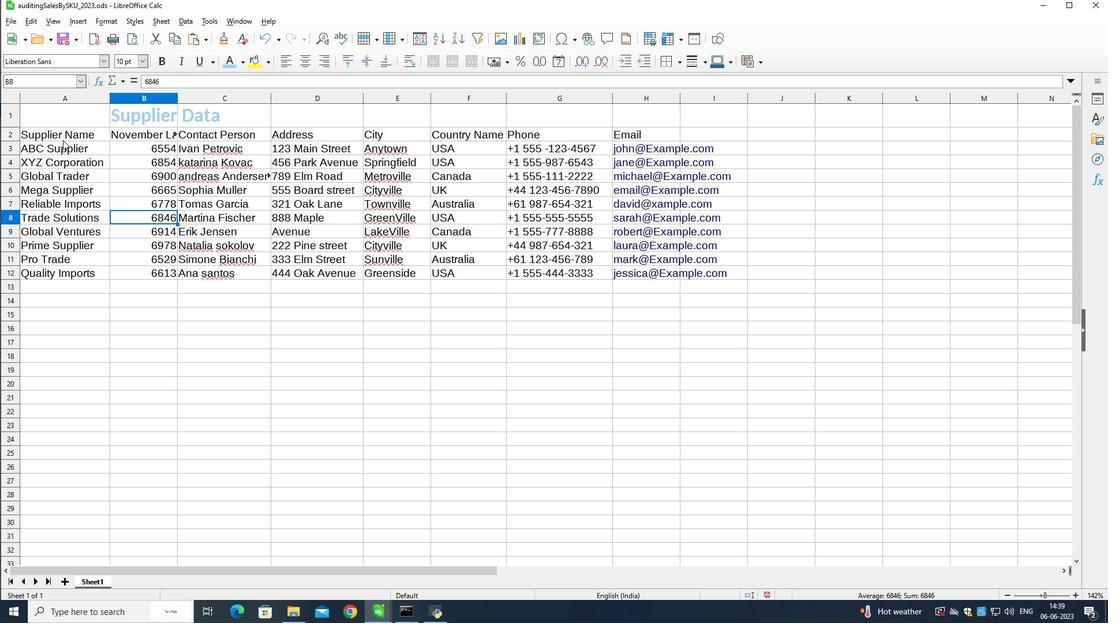 
Action: Mouse pressed left at (60, 133)
Screenshot: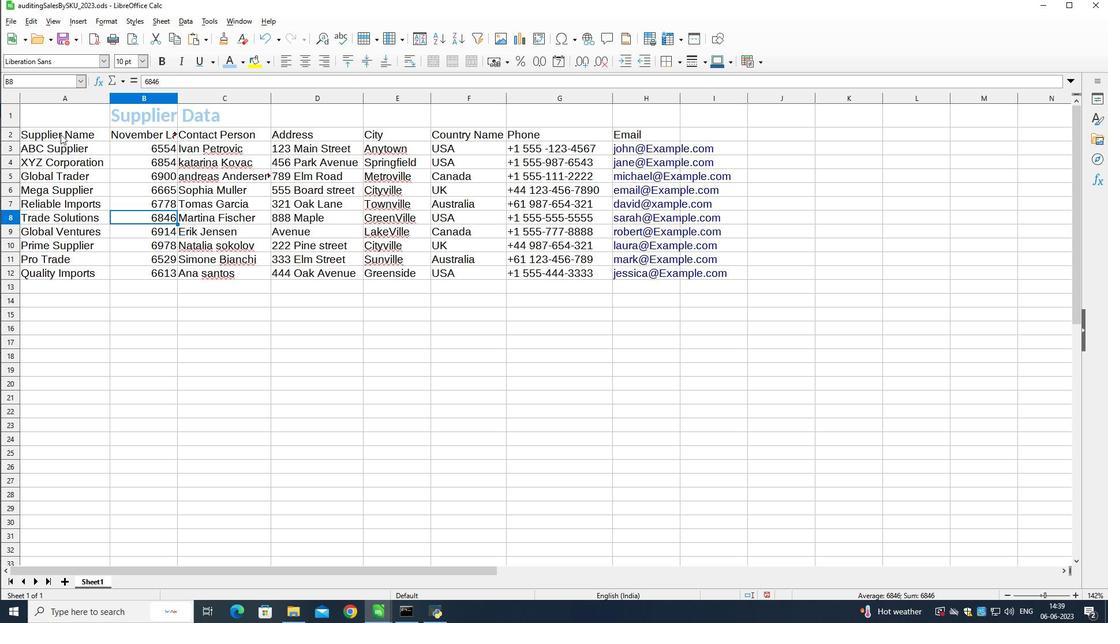 
Action: Mouse moved to (76, 57)
Screenshot: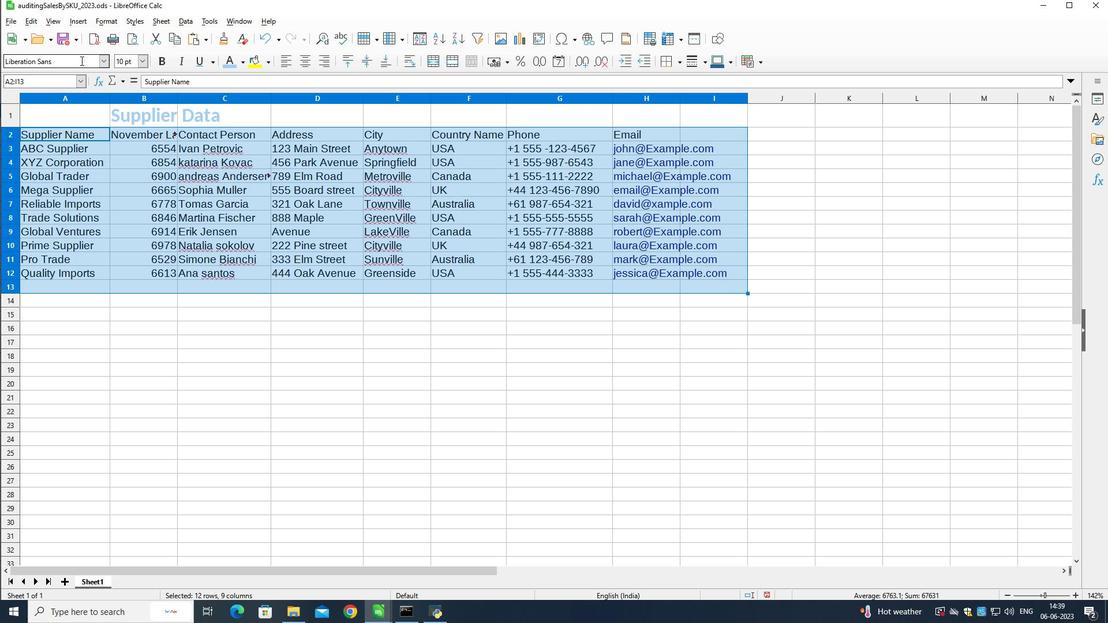 
Action: Mouse pressed left at (76, 57)
Screenshot: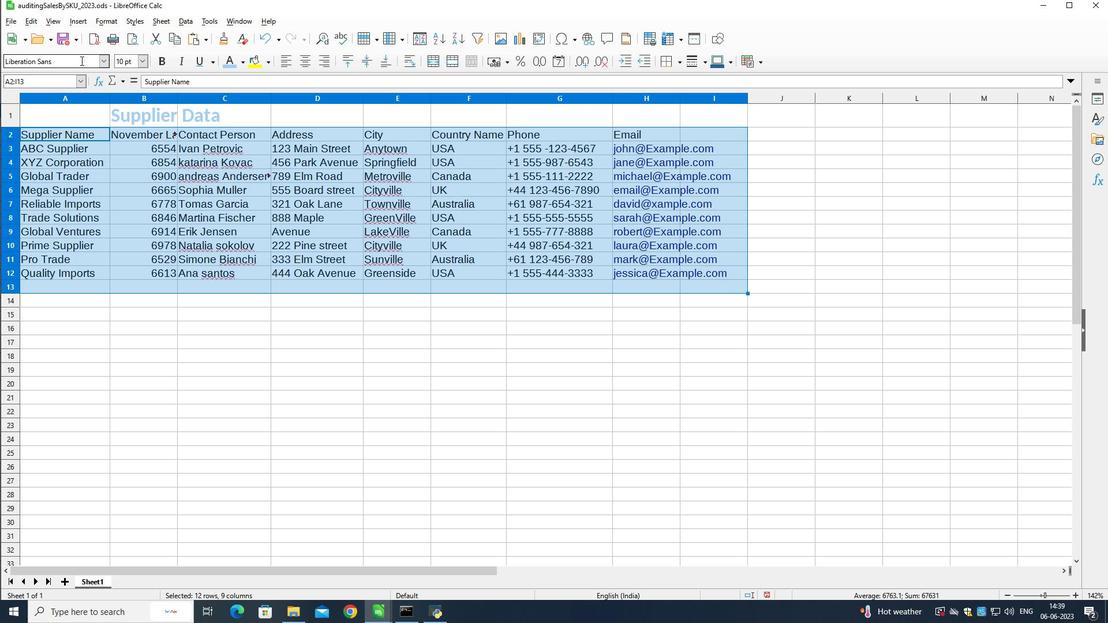 
Action: Mouse pressed left at (76, 57)
Screenshot: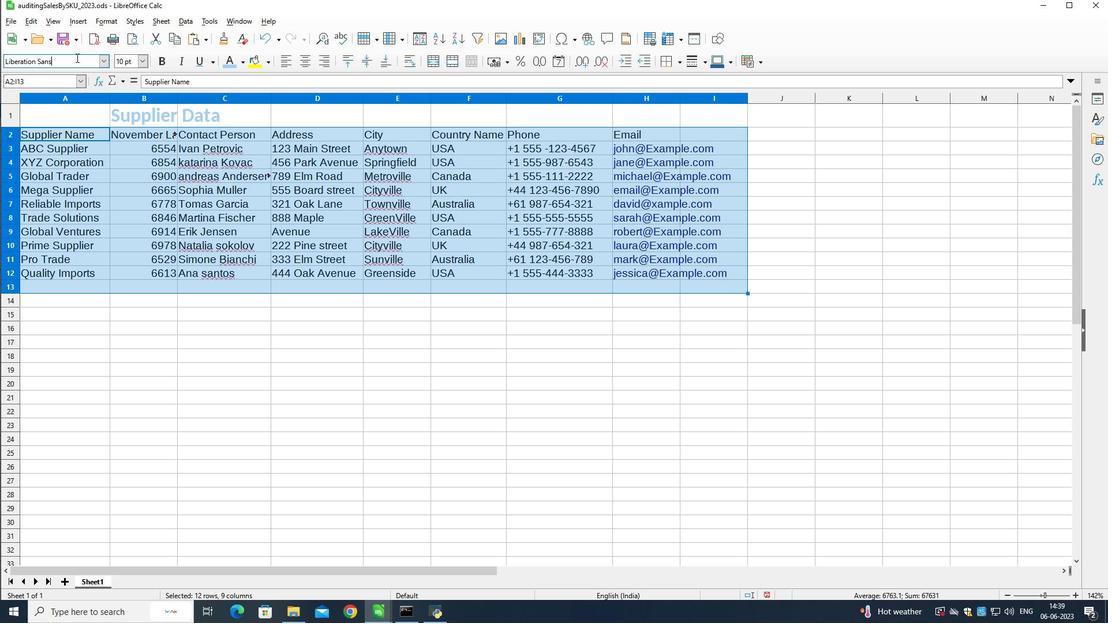 
Action: Mouse pressed left at (76, 57)
Screenshot: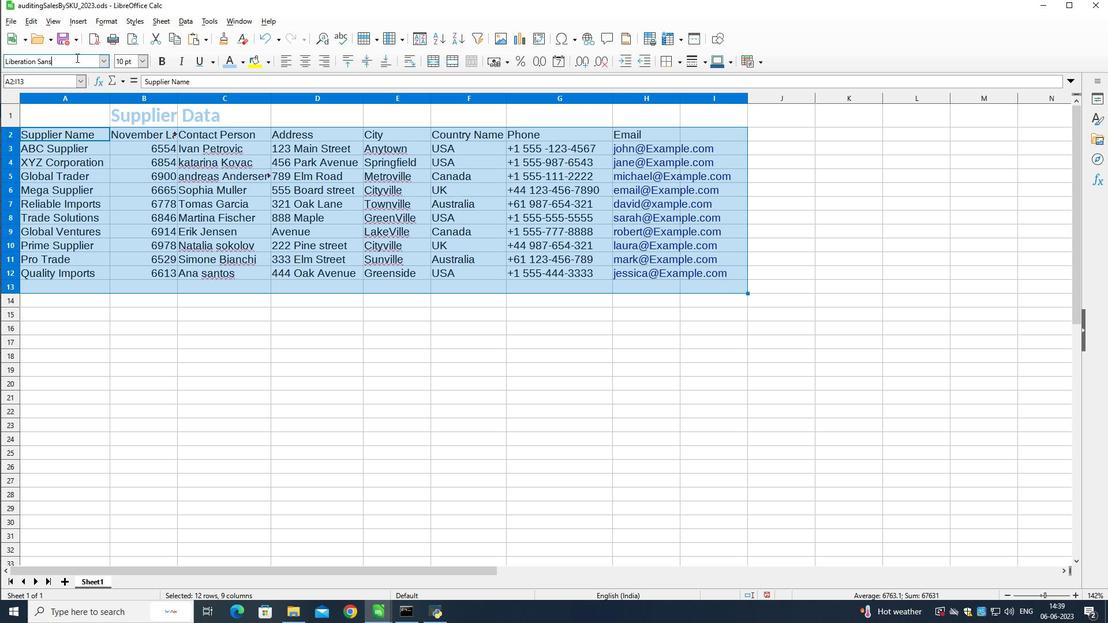 
Action: Key pressed <Key.shift>Liberation<Key.space><Key.enter>
Screenshot: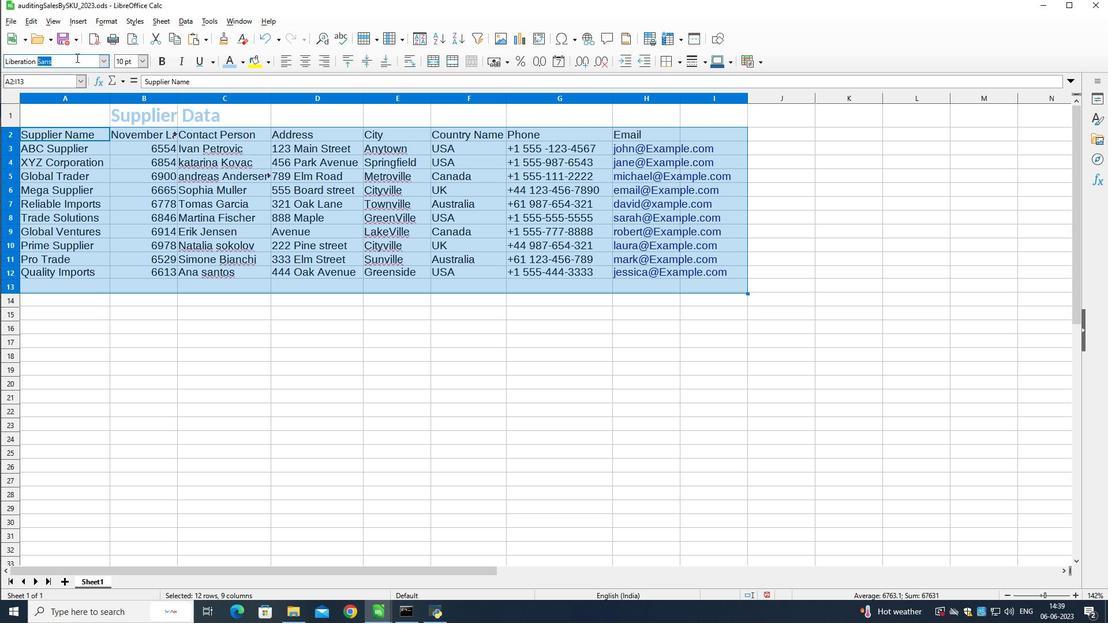 
Action: Mouse moved to (142, 65)
Screenshot: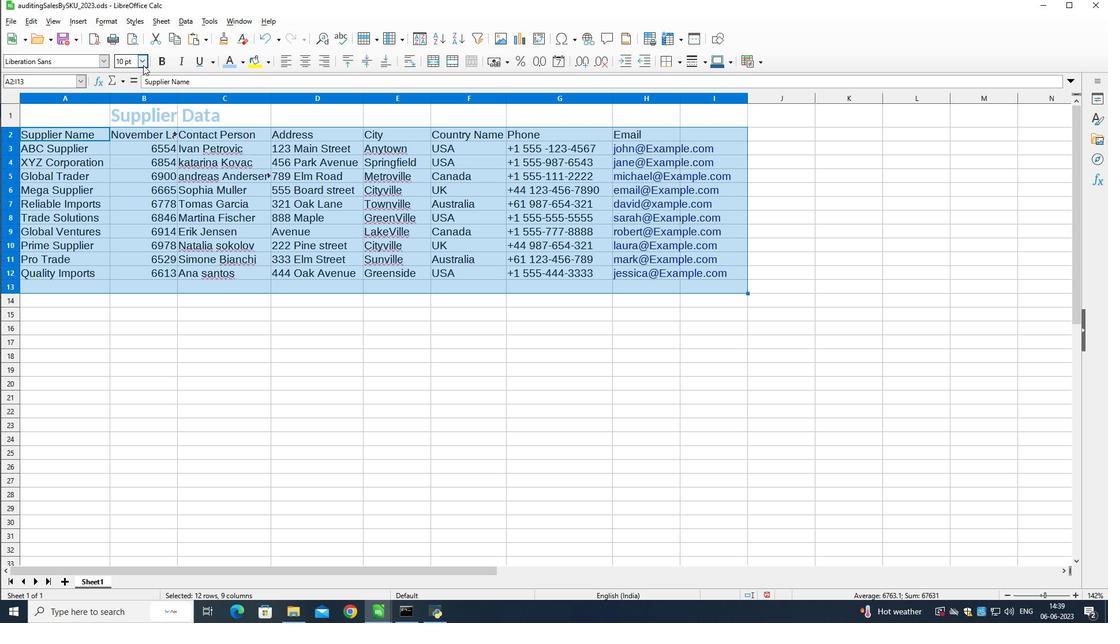 
Action: Mouse pressed left at (142, 65)
Screenshot: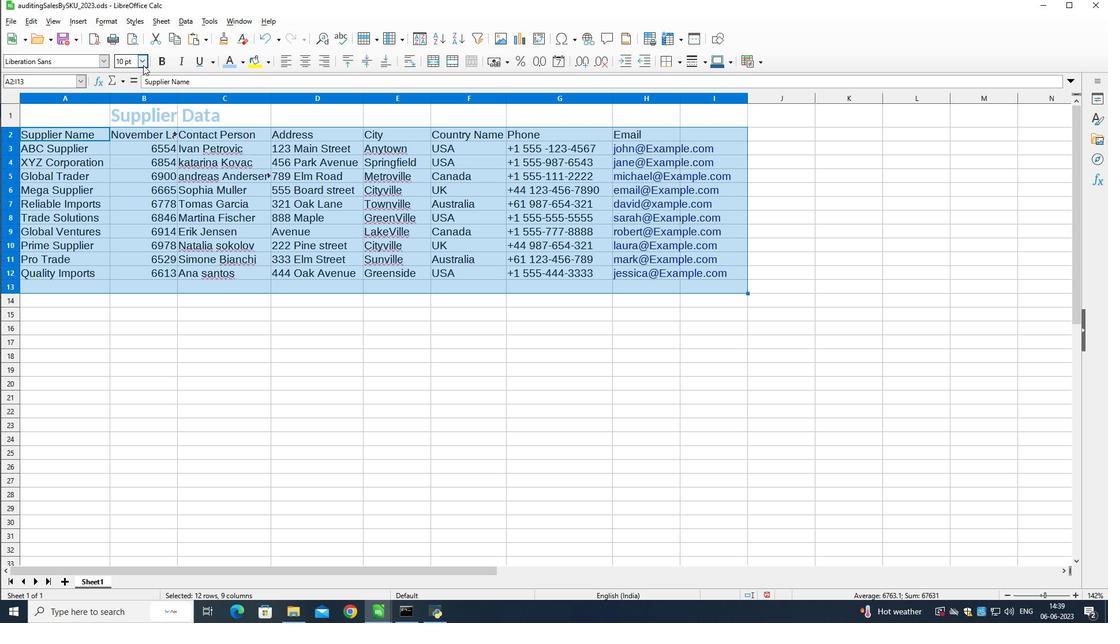 
Action: Mouse moved to (124, 181)
Screenshot: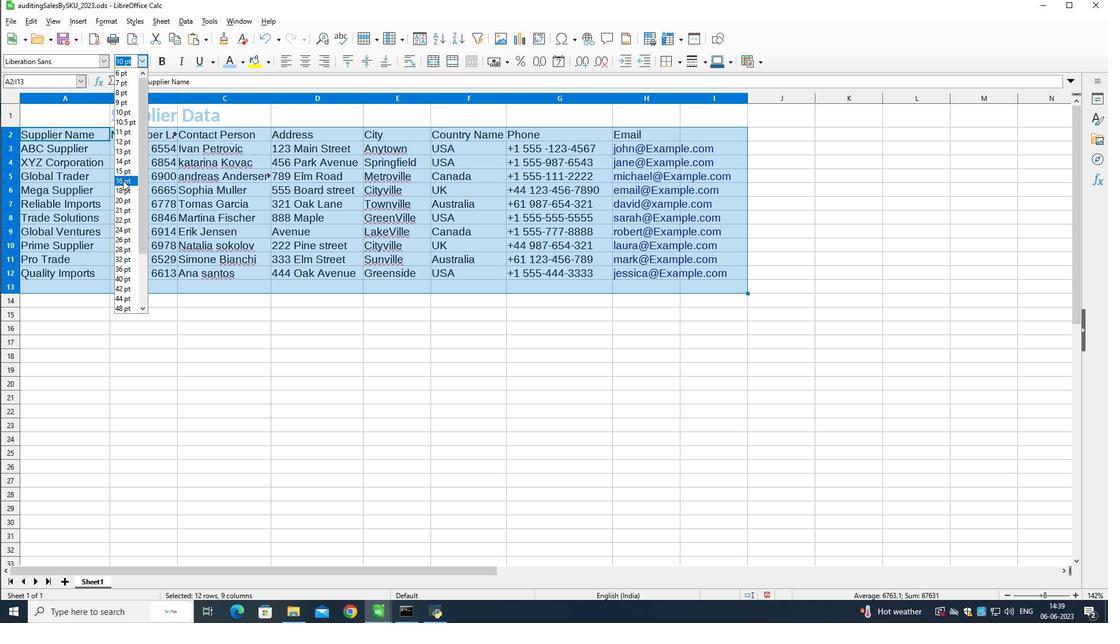 
Action: Mouse pressed left at (124, 181)
Screenshot: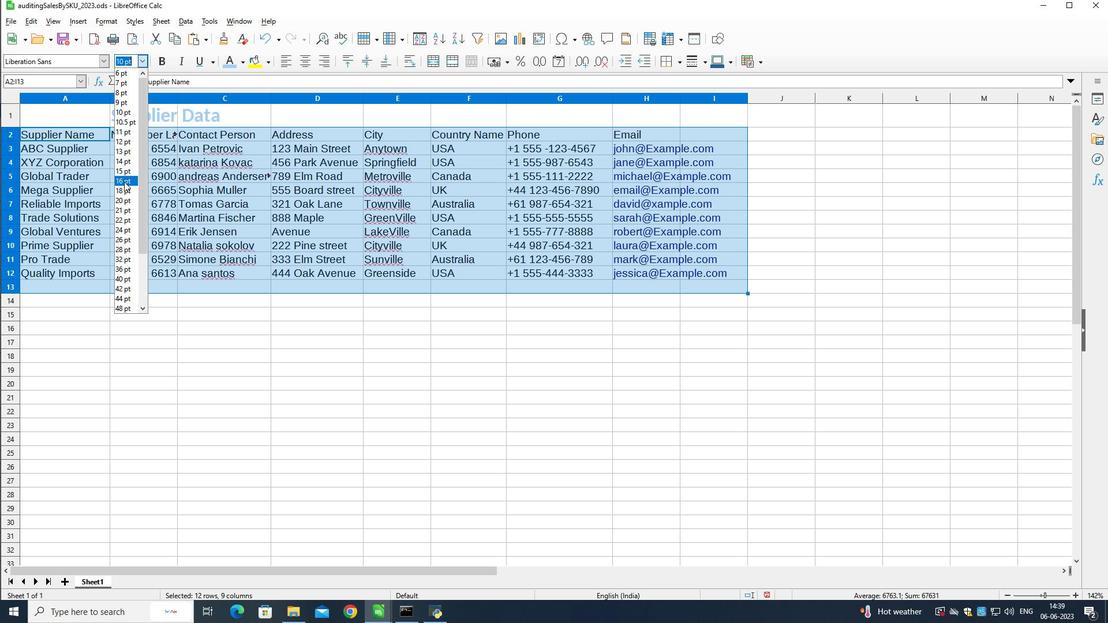 
Action: Mouse moved to (379, 456)
Screenshot: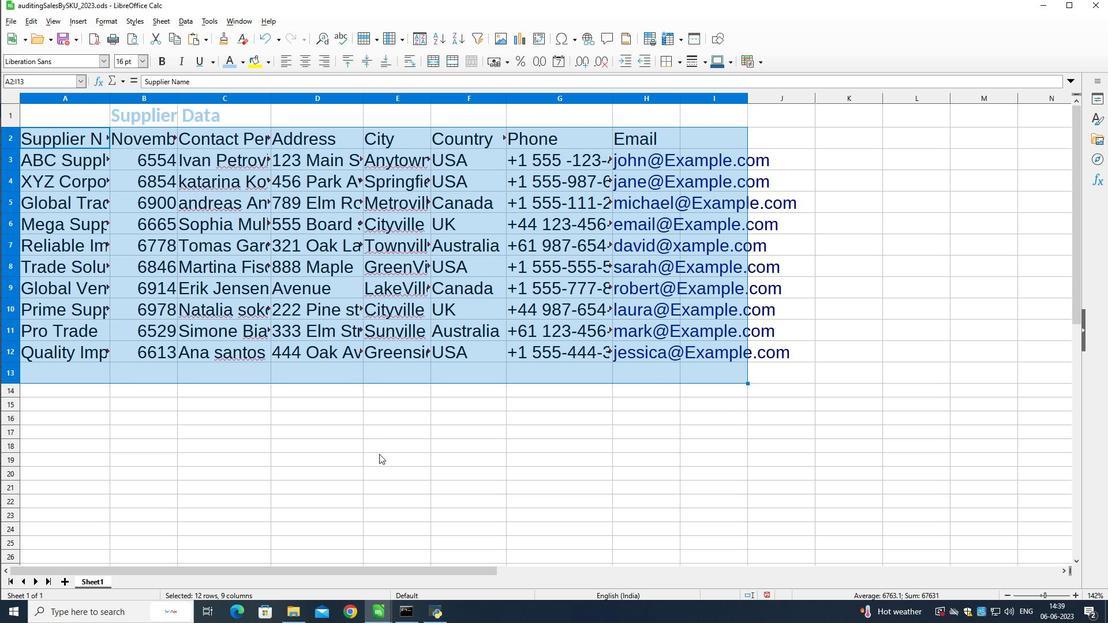 
Action: Mouse pressed left at (379, 456)
Screenshot: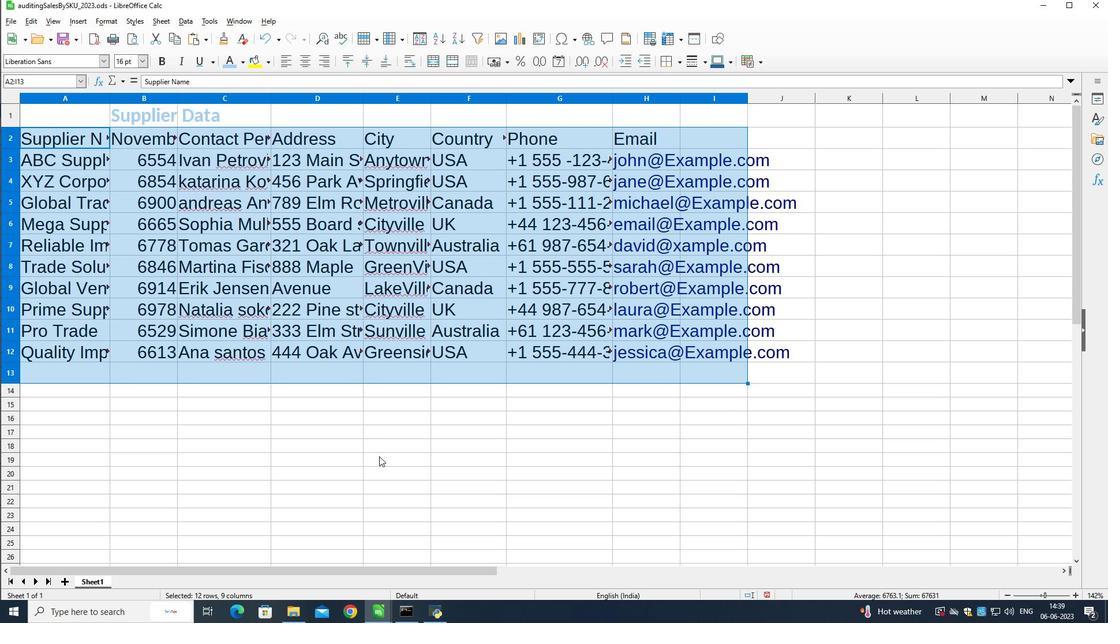 
Action: Mouse moved to (67, 117)
Screenshot: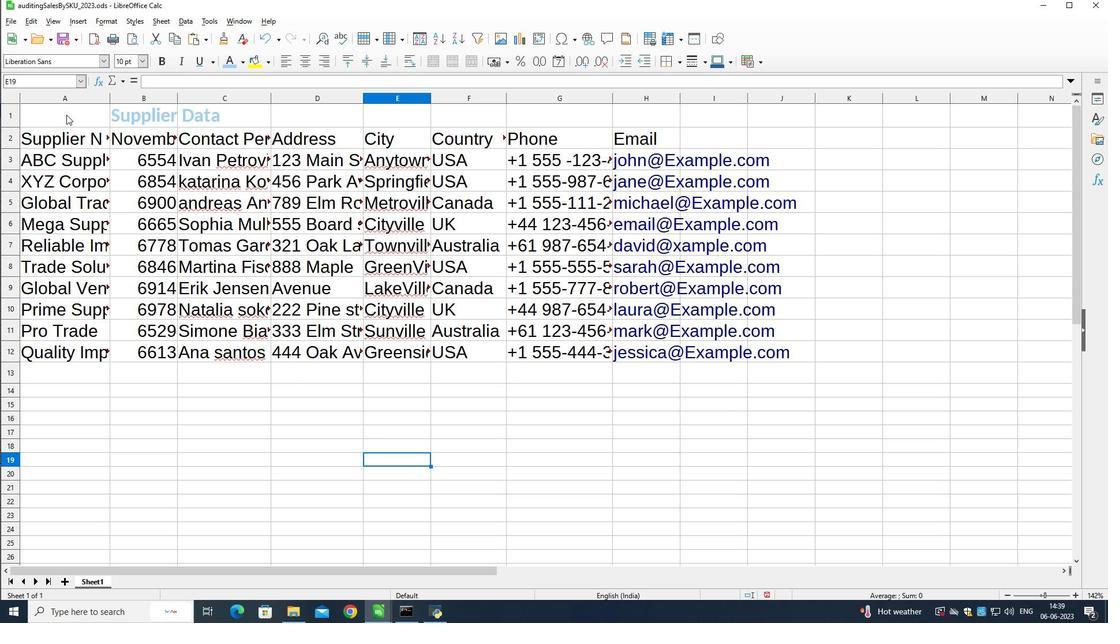 
Action: Mouse pressed left at (67, 117)
Screenshot: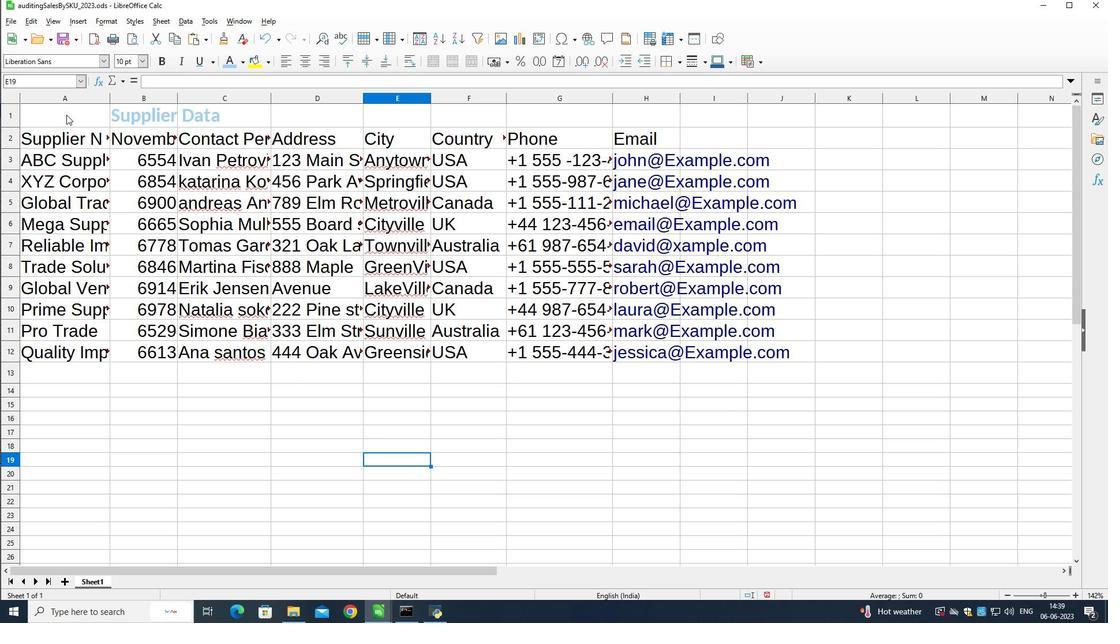 
Action: Mouse moved to (284, 62)
Screenshot: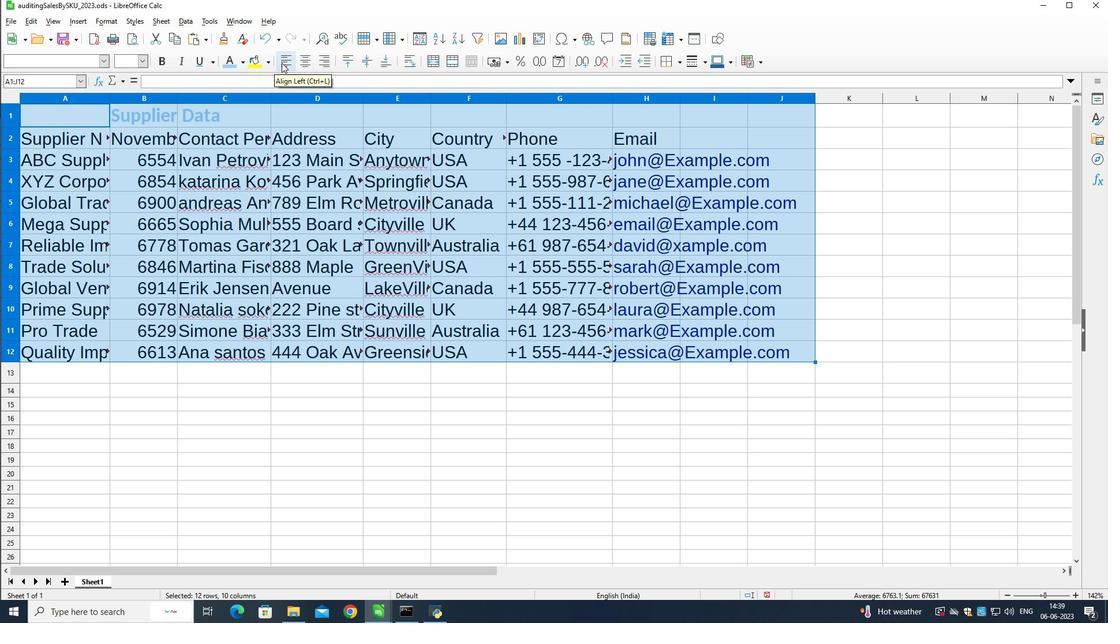 
Action: Mouse pressed left at (284, 62)
Screenshot: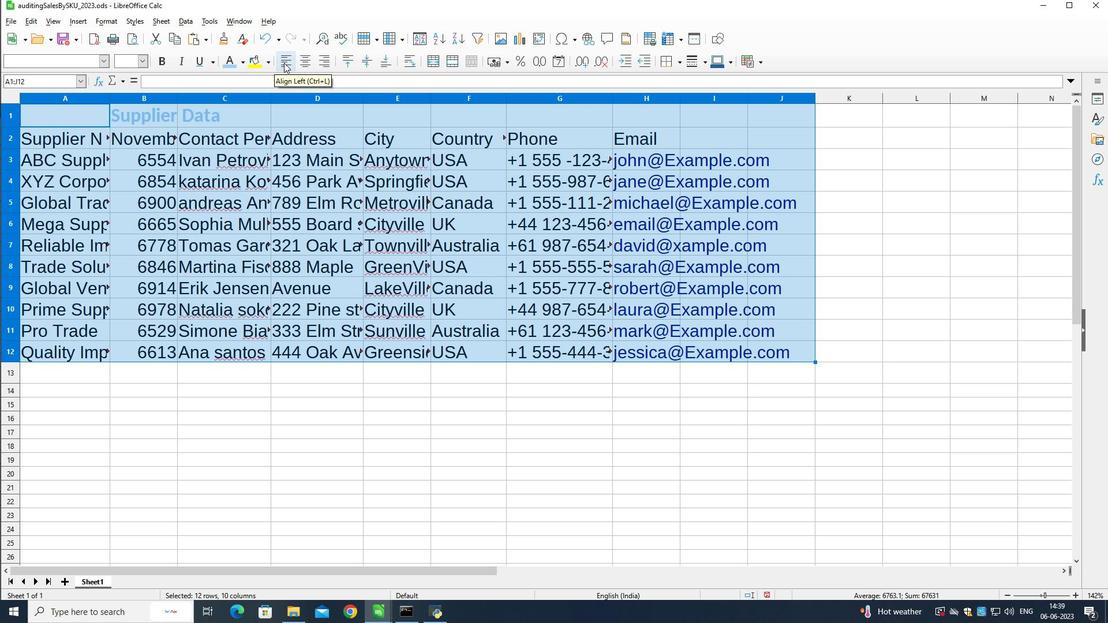 
Action: Mouse moved to (831, 232)
Screenshot: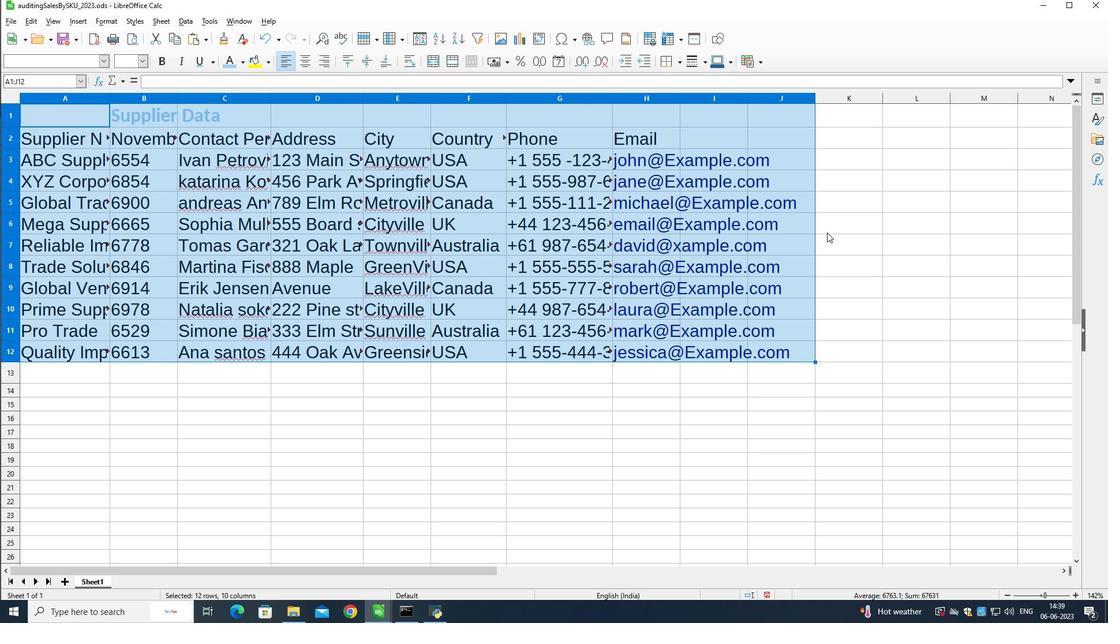 
Action: Mouse pressed left at (831, 232)
Screenshot: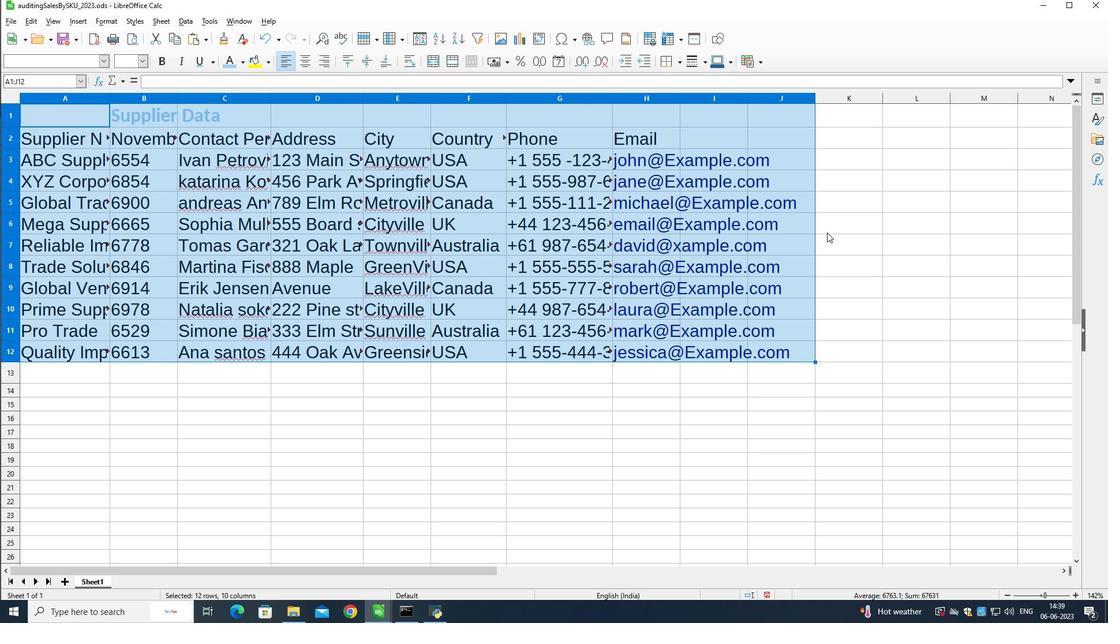 
Action: Mouse moved to (792, 219)
Screenshot: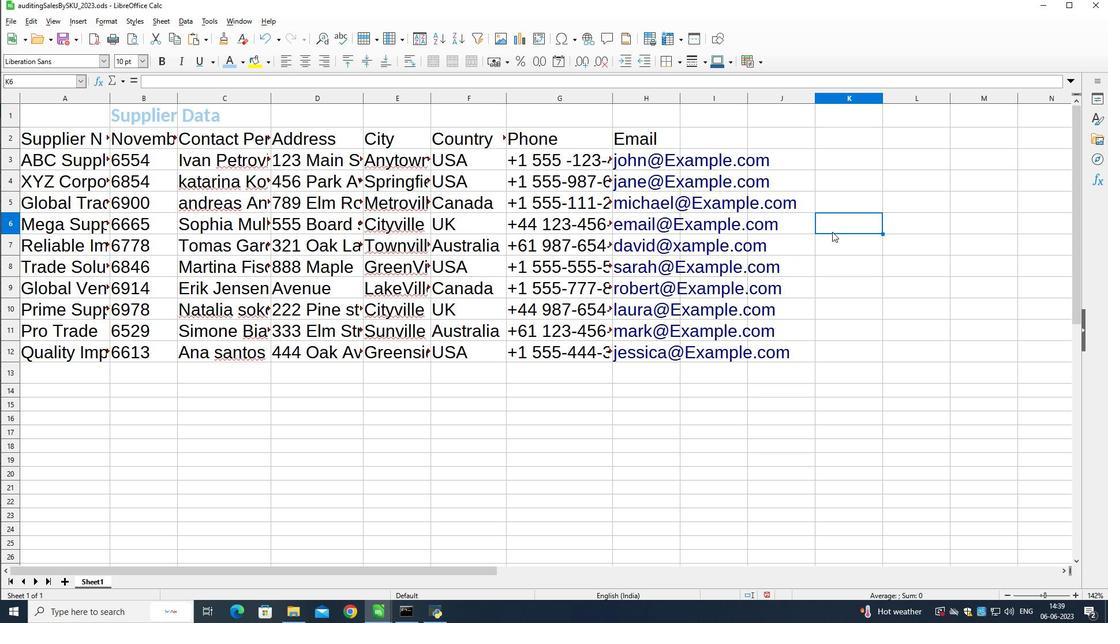 
